 Task: Create a due date automation trigger when advanced on, on the monday of the week a card is due add dates starting today at 11:00 AM.
Action: Mouse moved to (1370, 105)
Screenshot: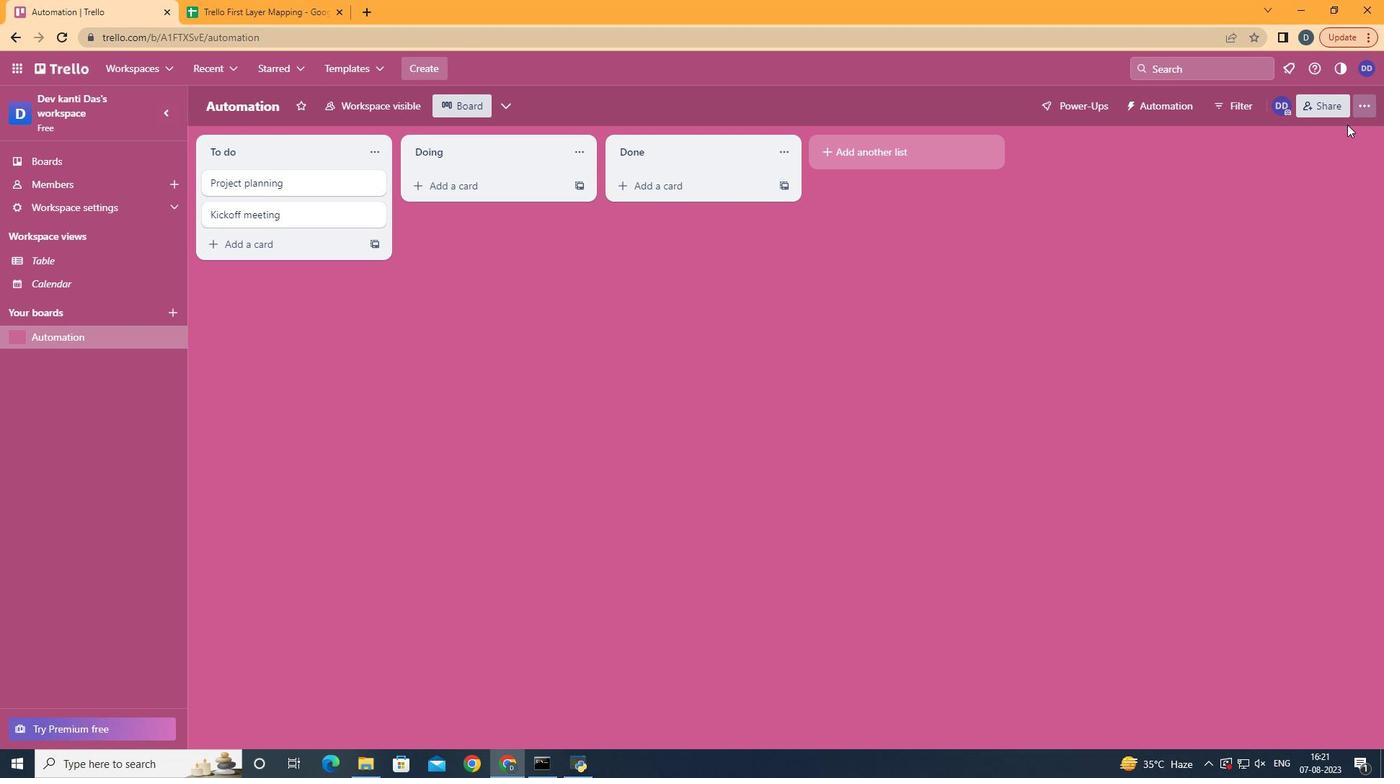 
Action: Mouse pressed left at (1370, 105)
Screenshot: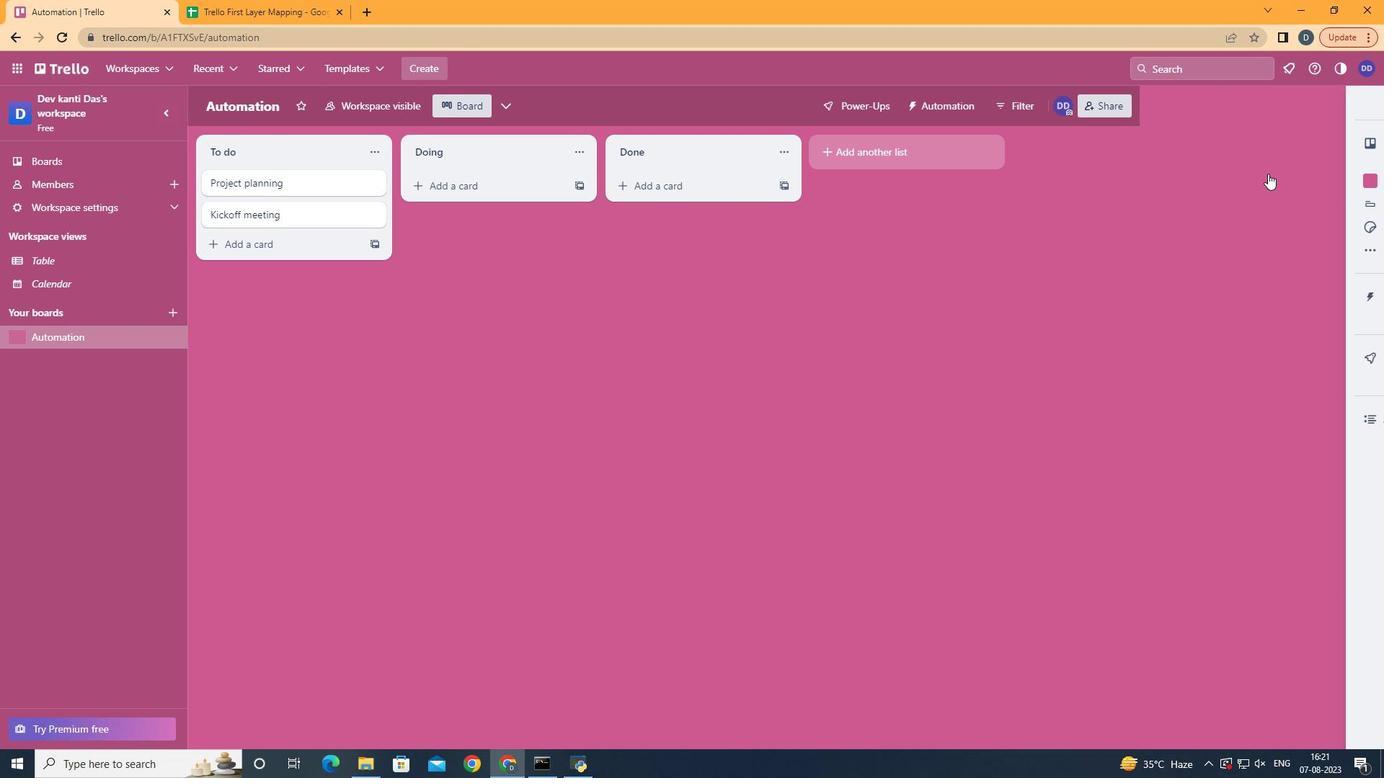 
Action: Mouse moved to (1228, 285)
Screenshot: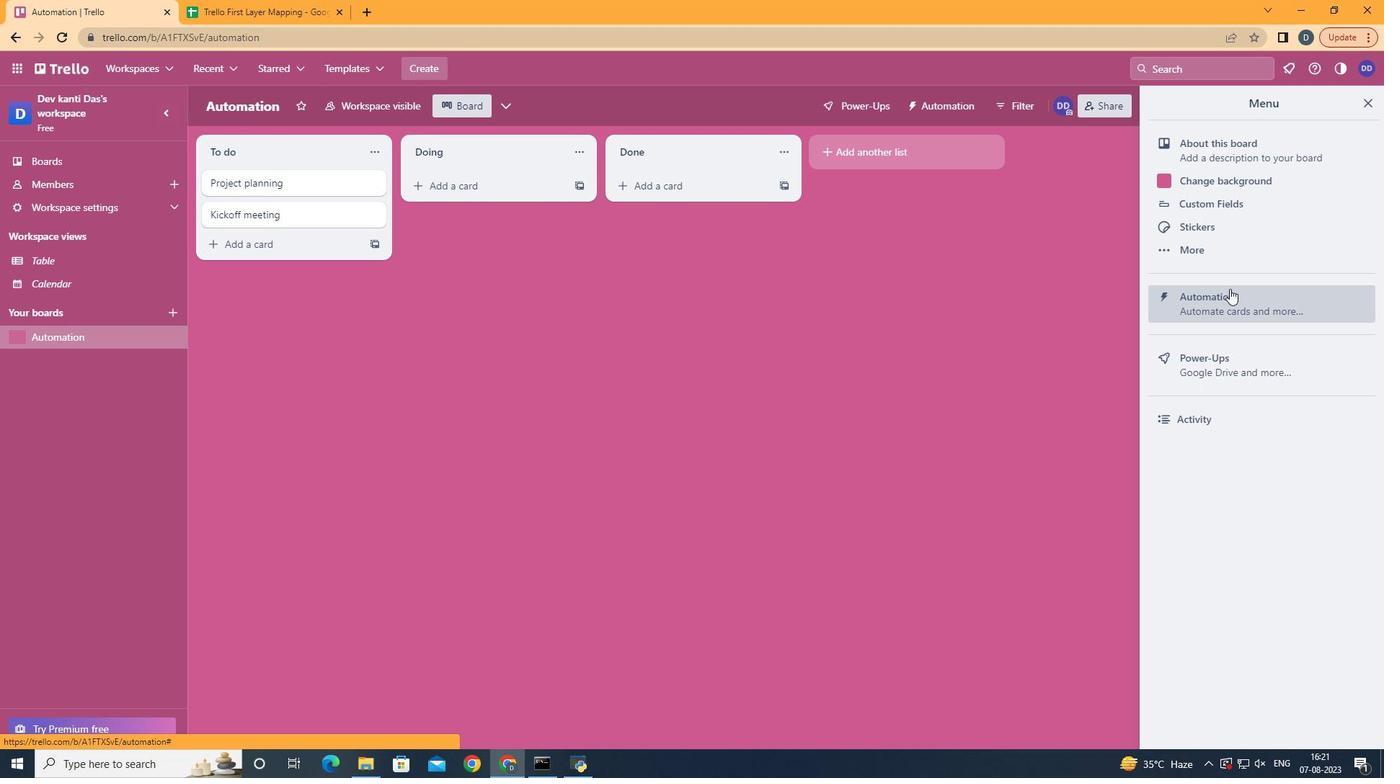 
Action: Mouse pressed left at (1228, 285)
Screenshot: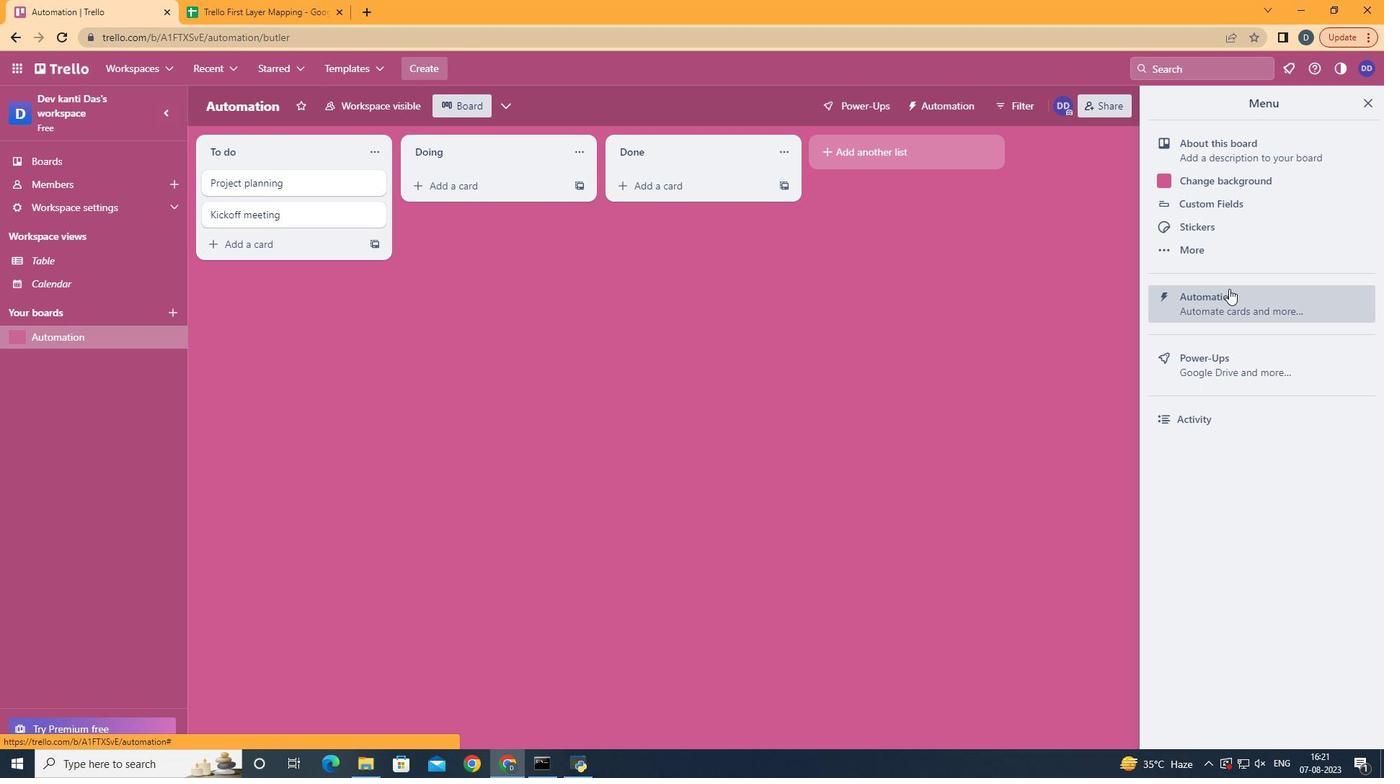 
Action: Mouse moved to (276, 283)
Screenshot: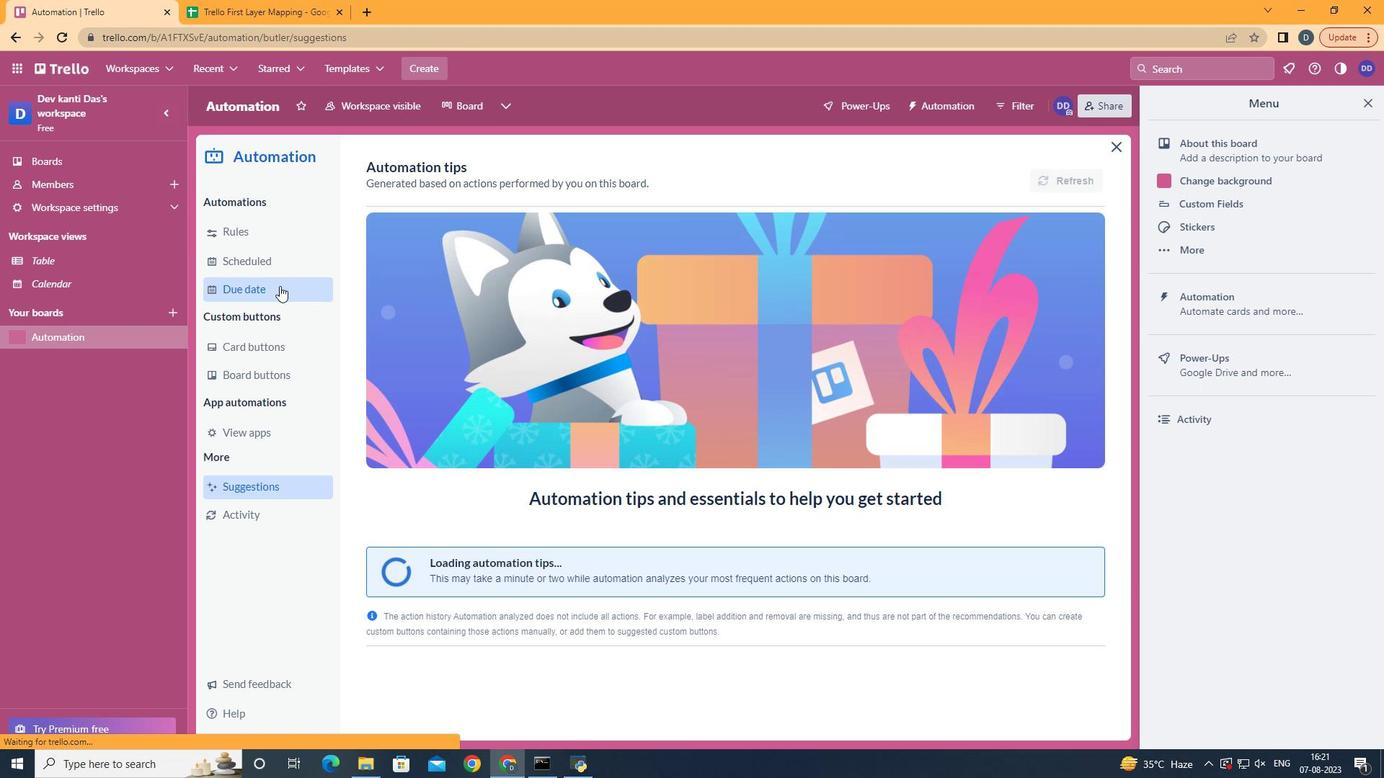 
Action: Mouse pressed left at (276, 283)
Screenshot: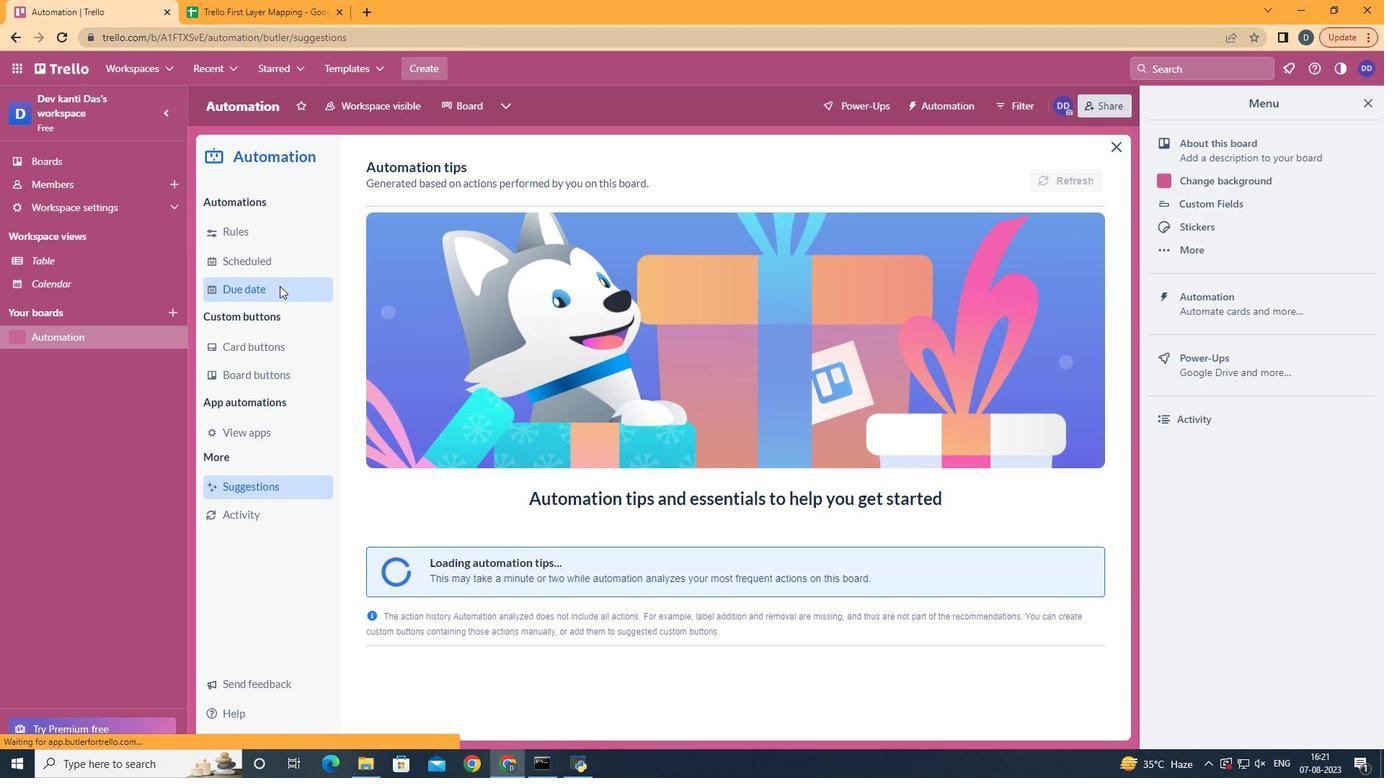 
Action: Mouse moved to (1007, 176)
Screenshot: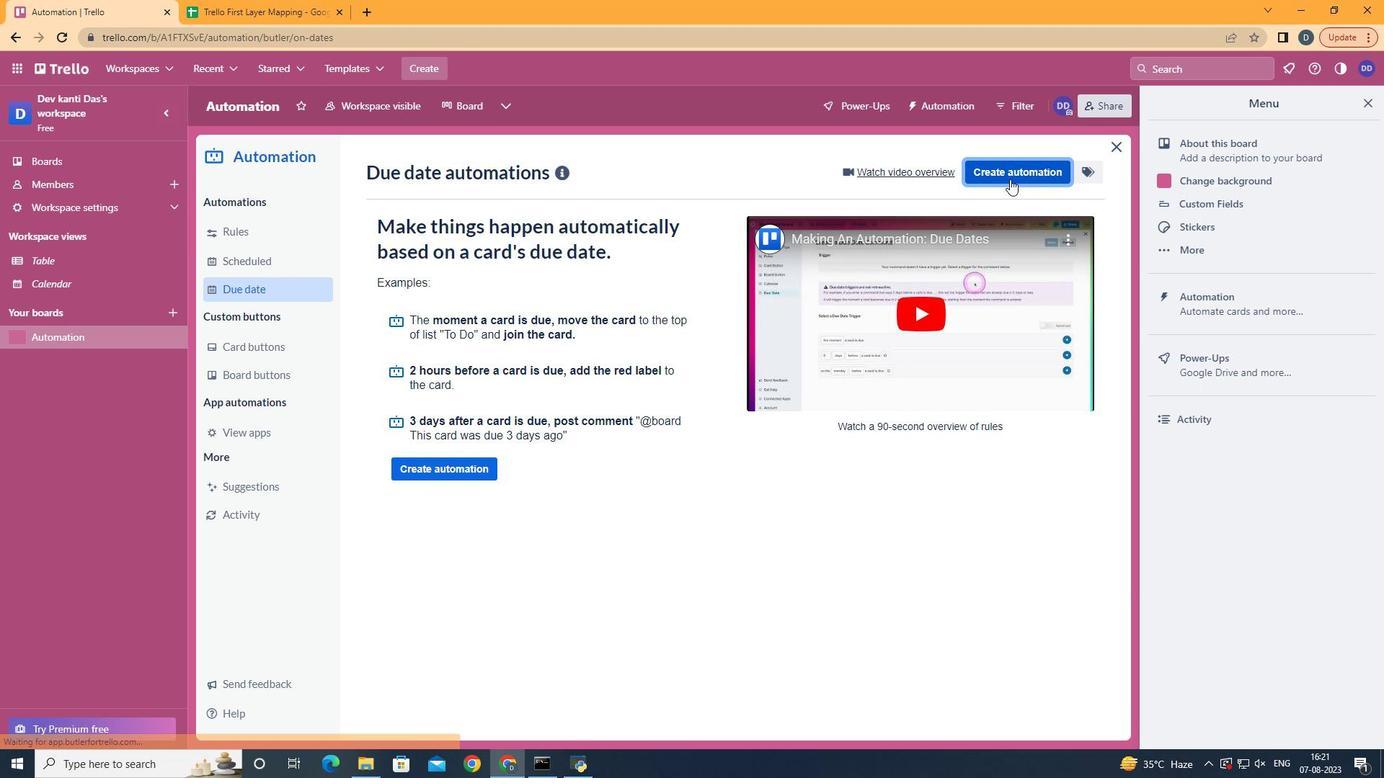 
Action: Mouse pressed left at (1007, 176)
Screenshot: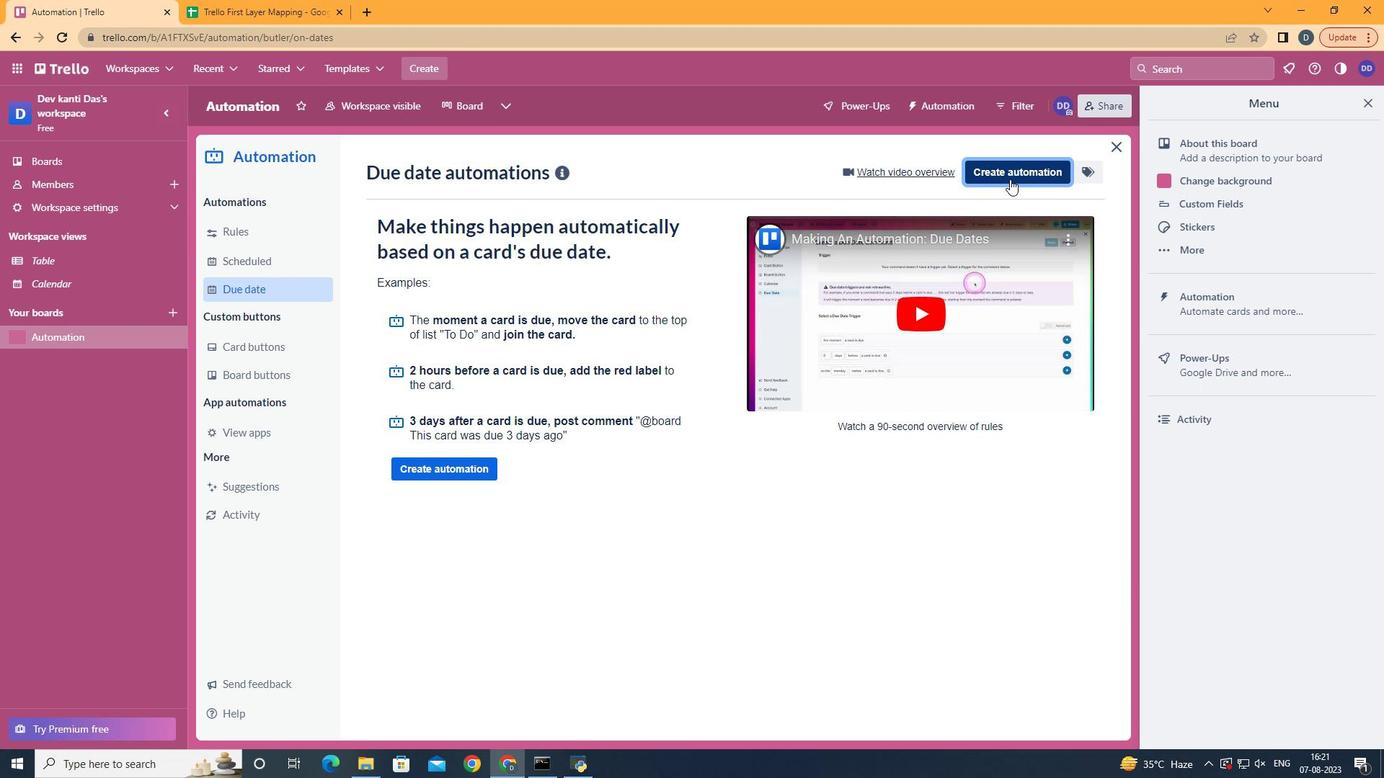 
Action: Mouse moved to (732, 314)
Screenshot: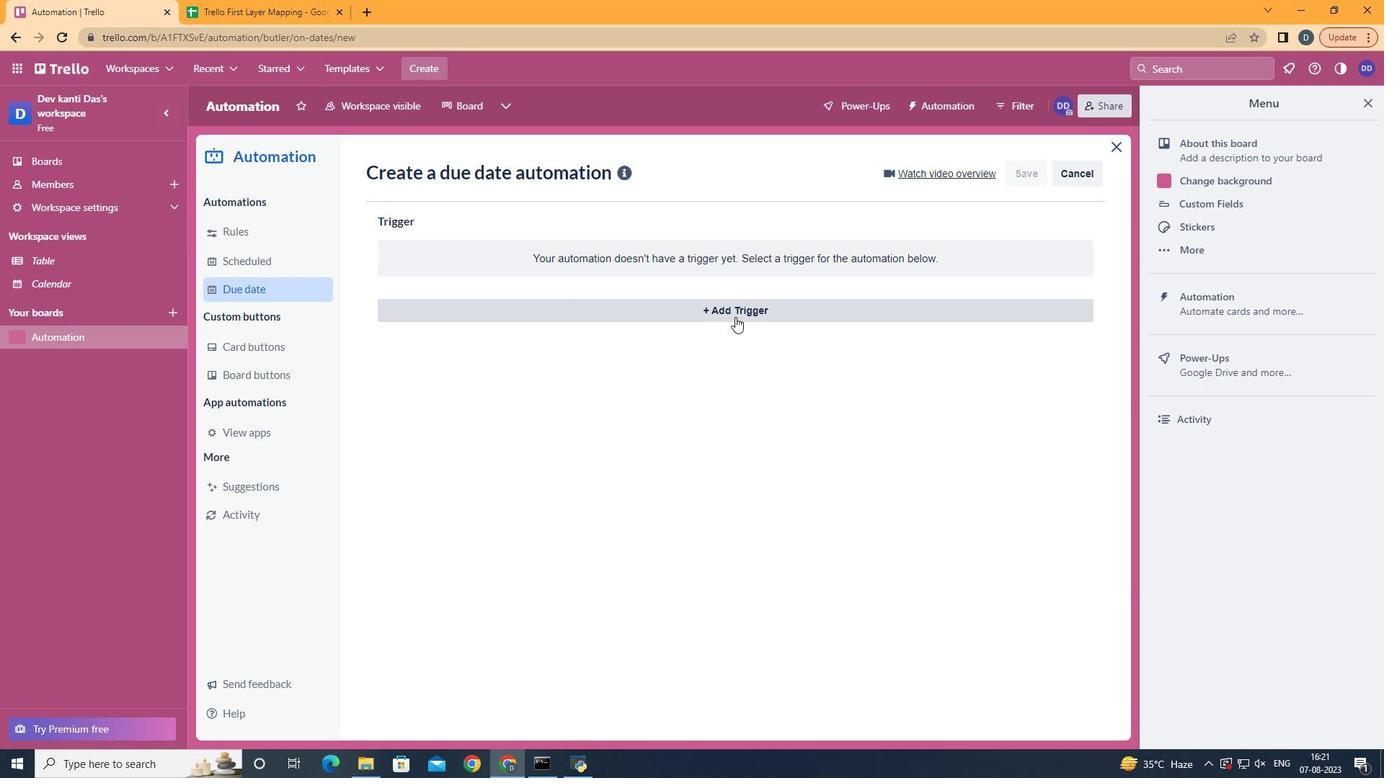 
Action: Mouse pressed left at (732, 314)
Screenshot: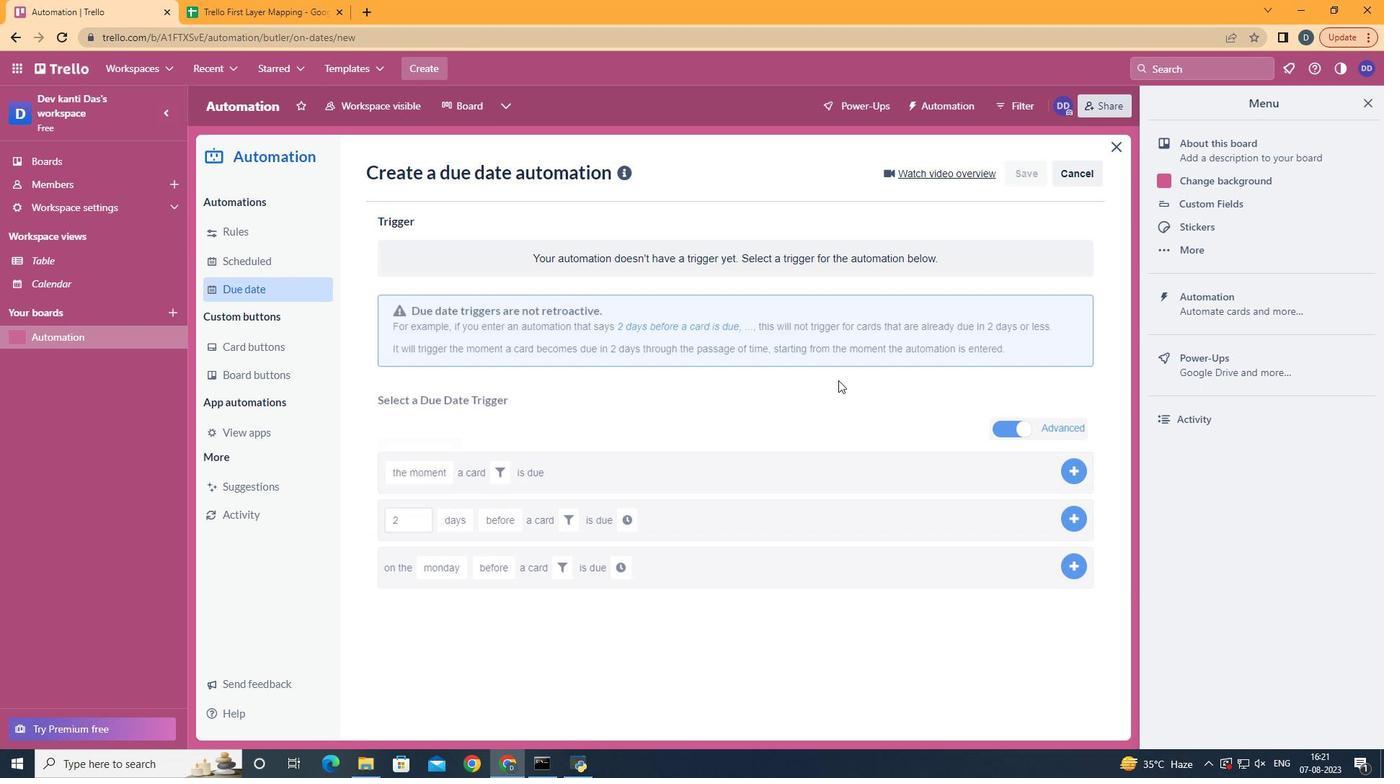 
Action: Mouse moved to (480, 373)
Screenshot: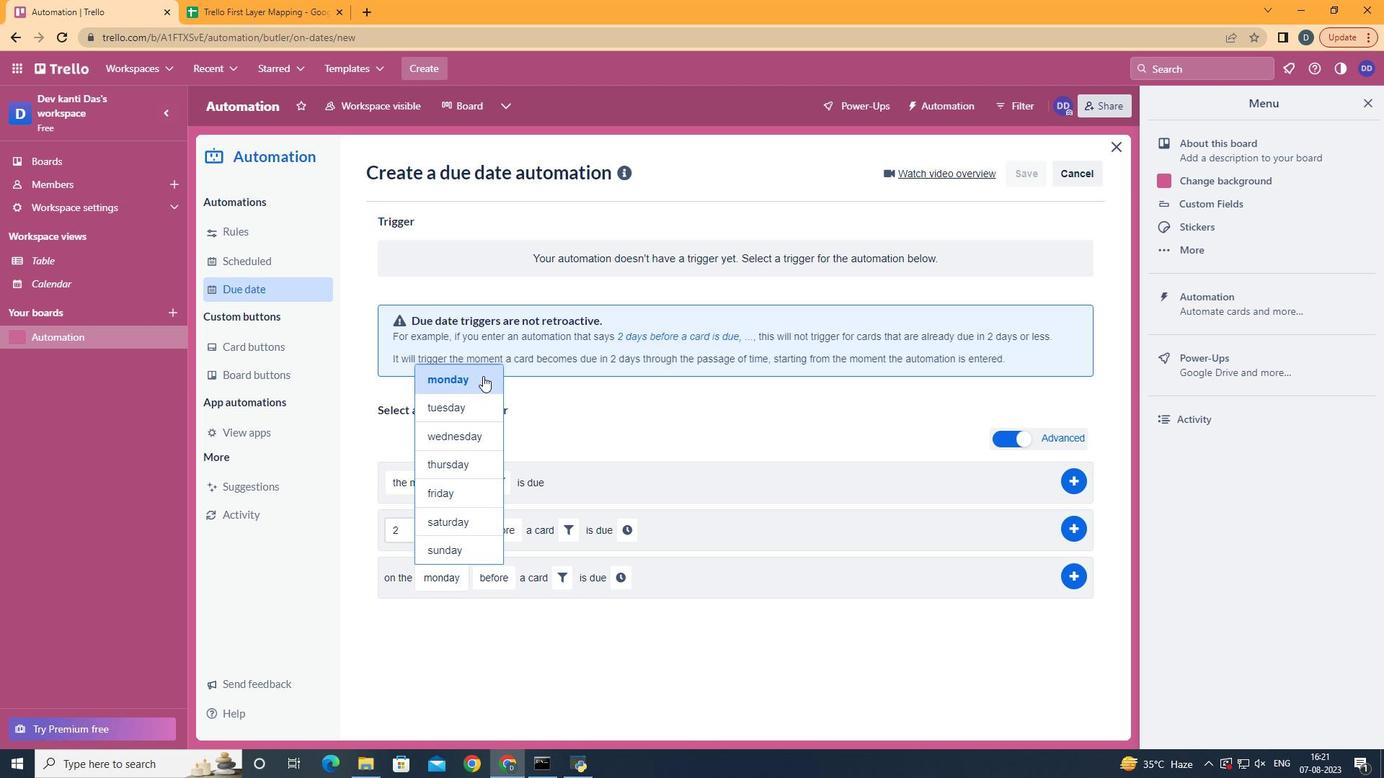 
Action: Mouse pressed left at (480, 373)
Screenshot: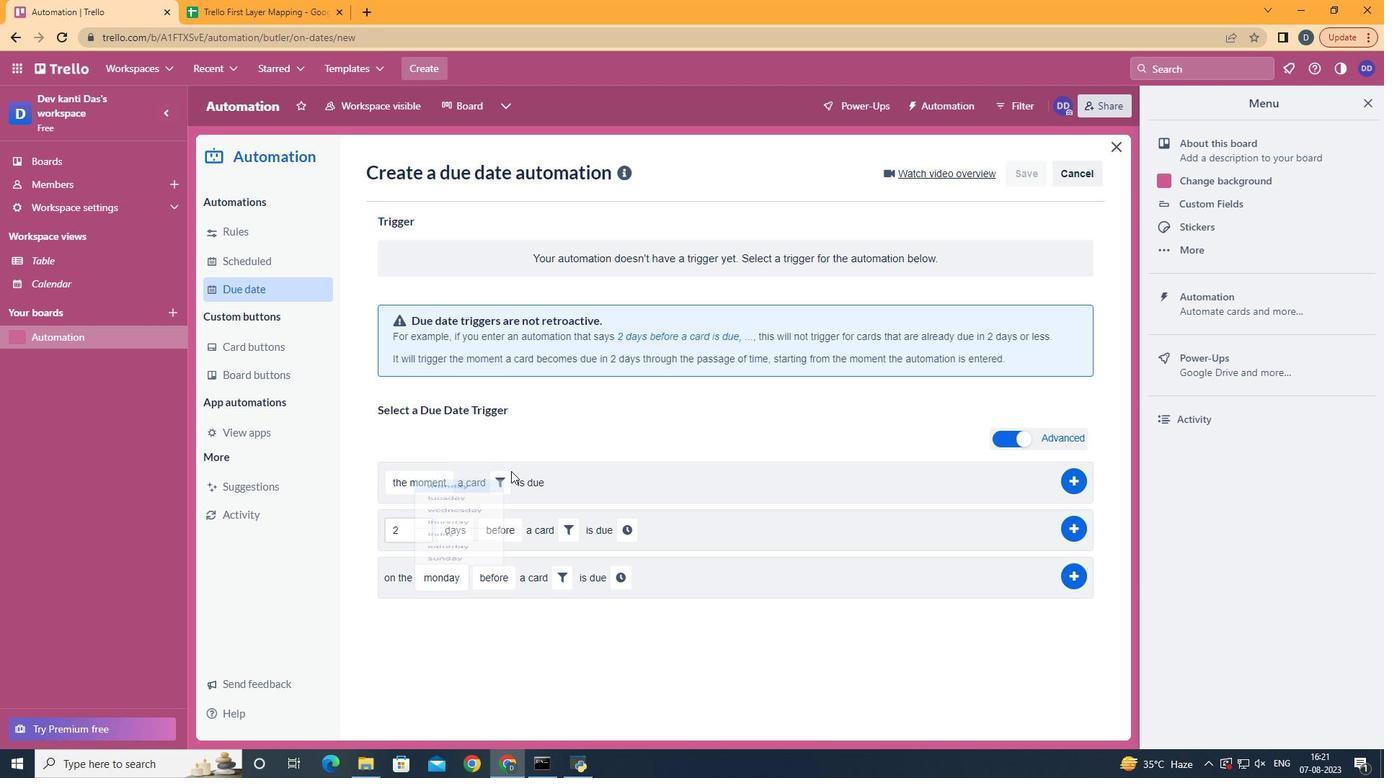 
Action: Mouse moved to (508, 656)
Screenshot: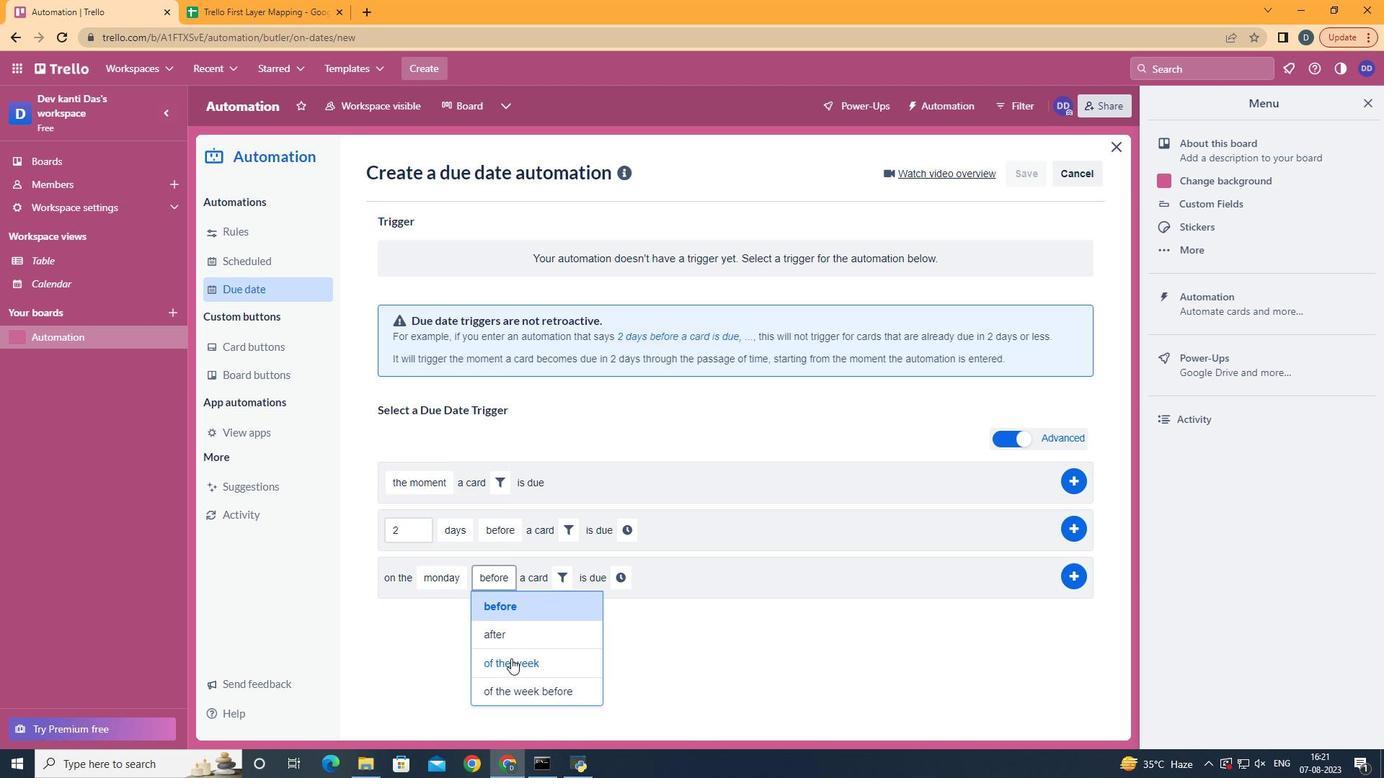 
Action: Mouse pressed left at (508, 656)
Screenshot: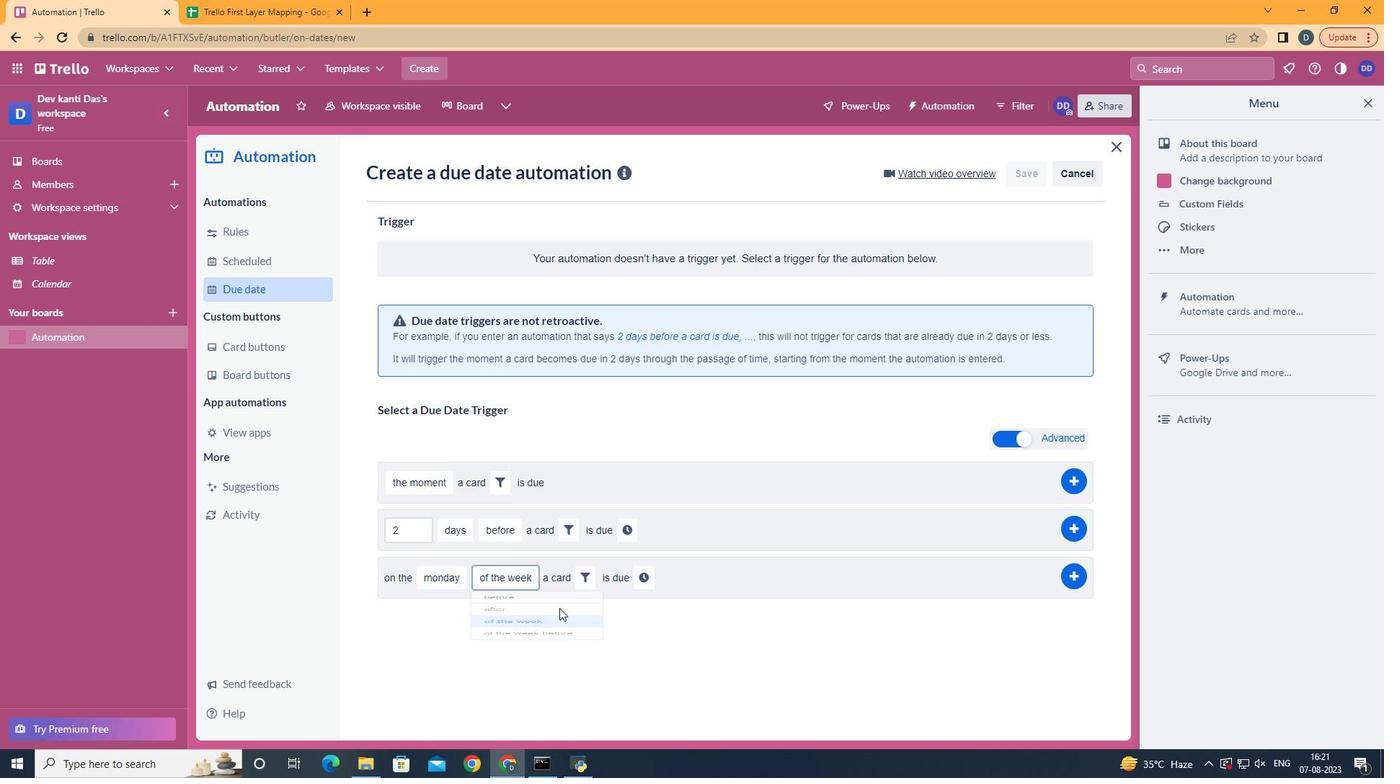 
Action: Mouse moved to (572, 573)
Screenshot: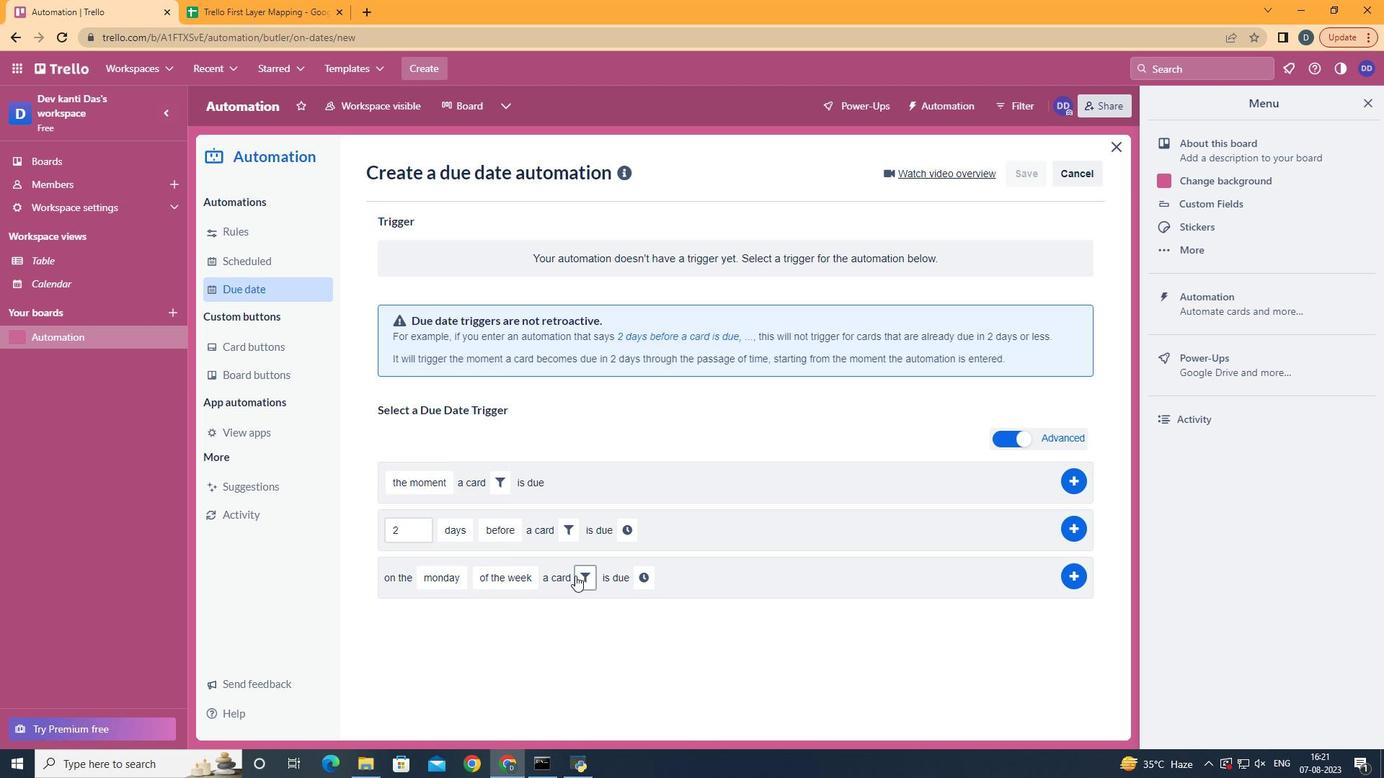 
Action: Mouse pressed left at (572, 573)
Screenshot: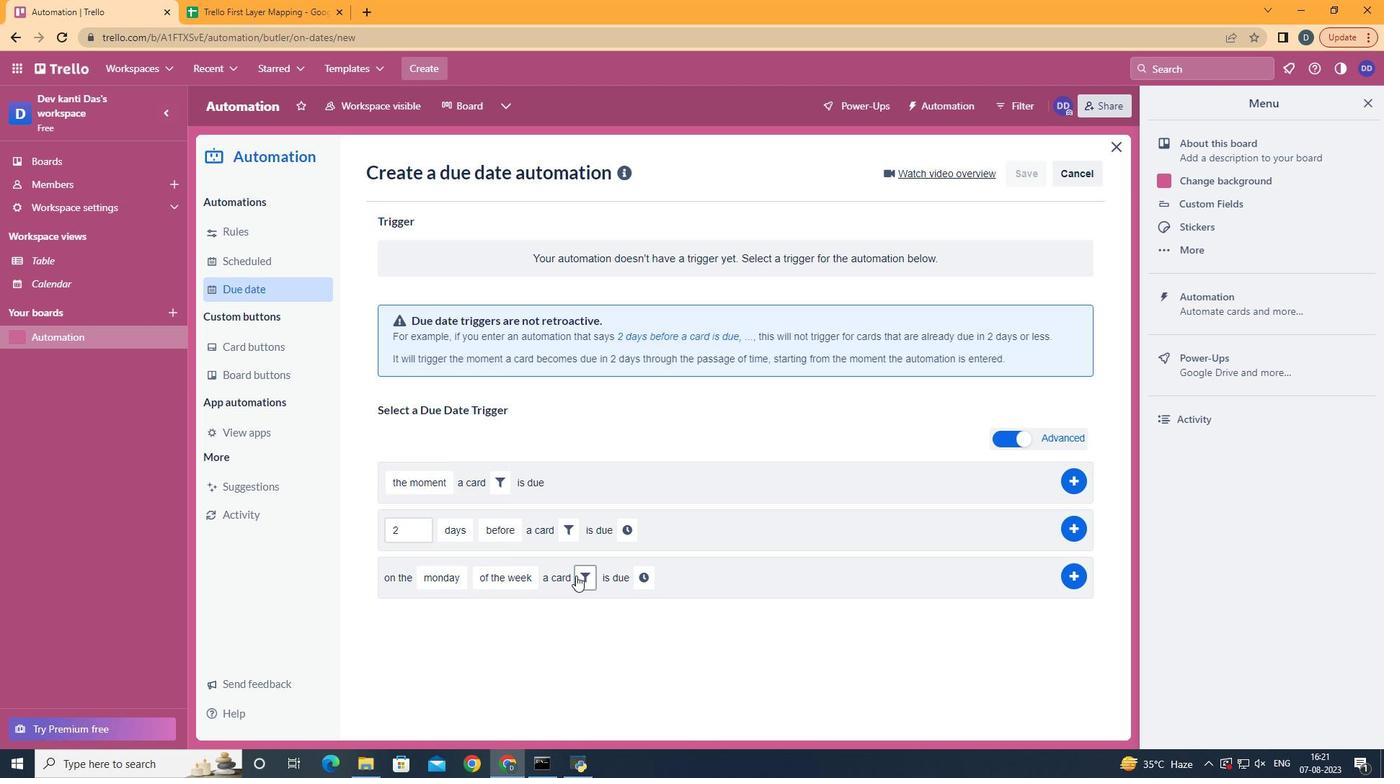 
Action: Mouse moved to (662, 622)
Screenshot: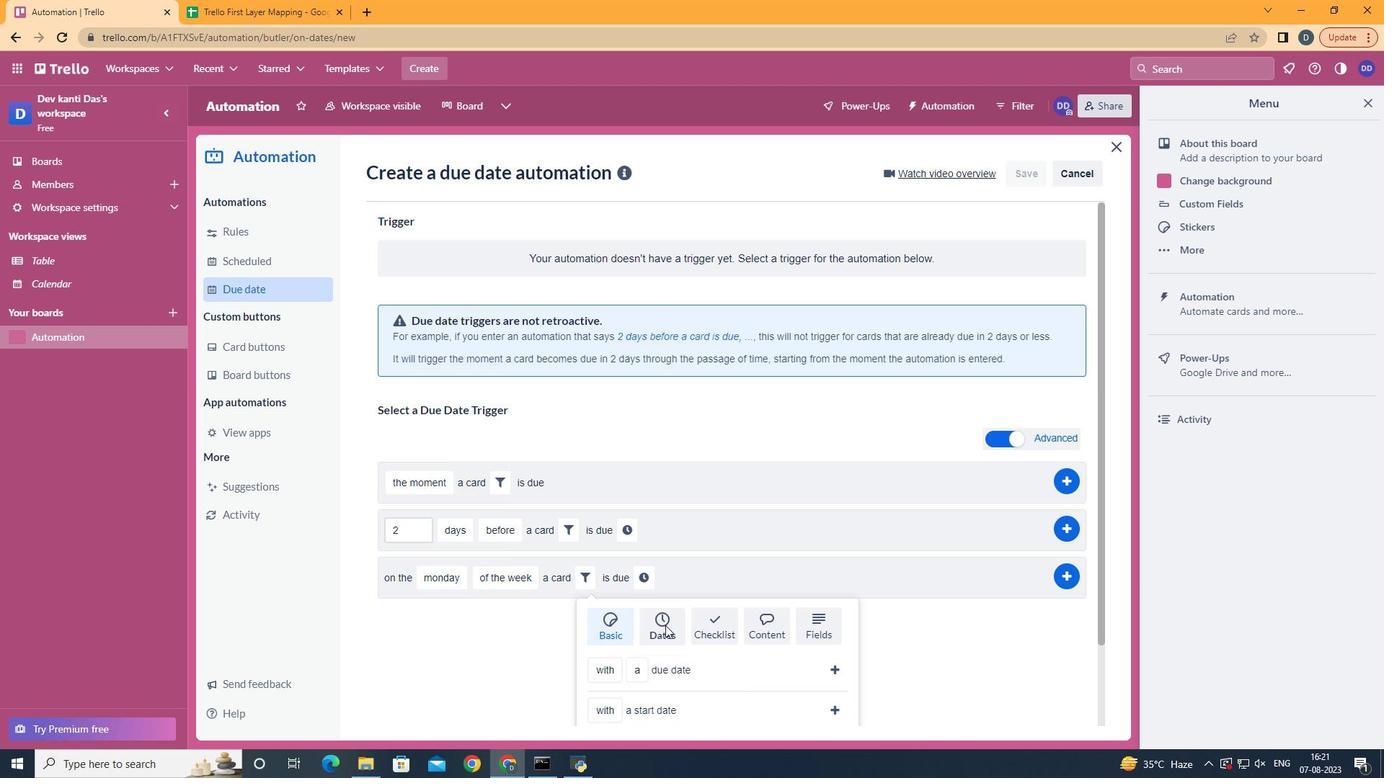 
Action: Mouse pressed left at (662, 622)
Screenshot: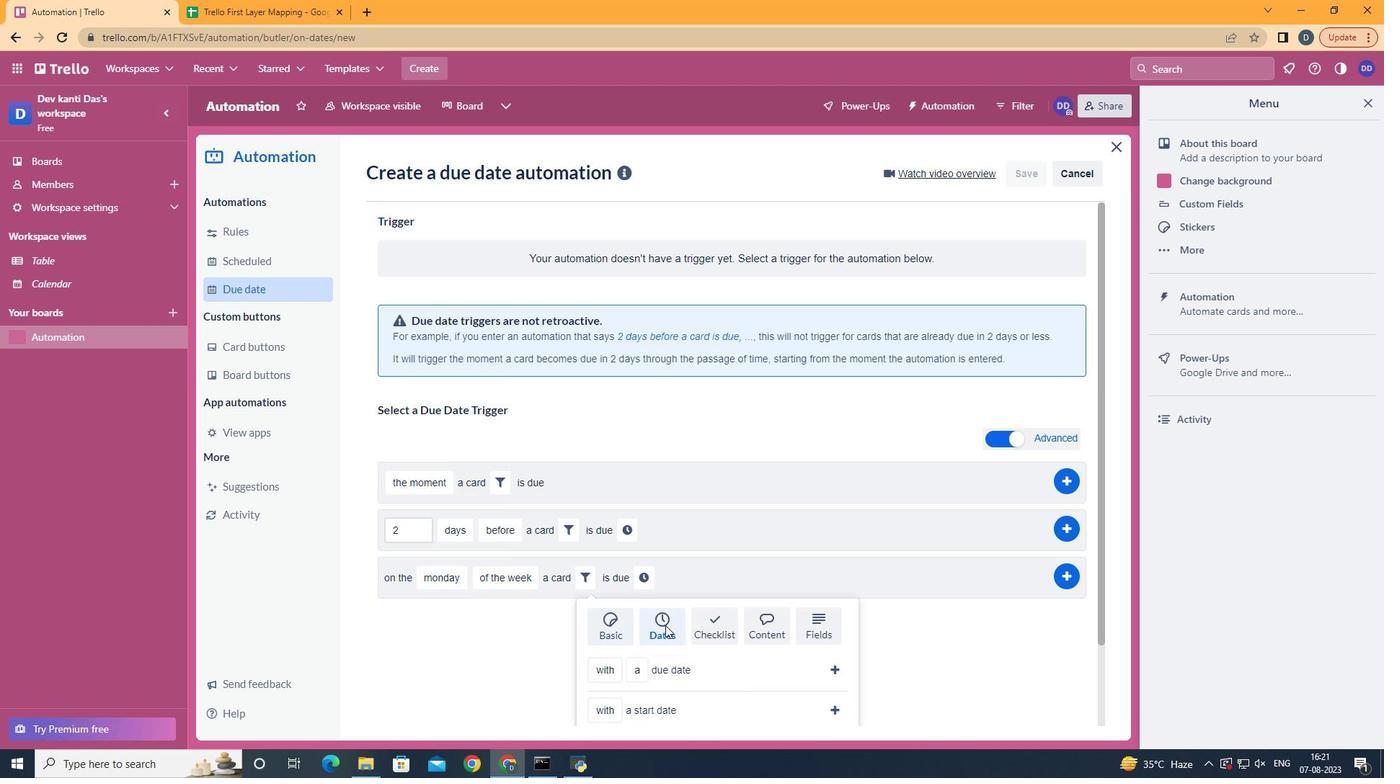 
Action: Mouse scrolled (662, 622) with delta (0, 0)
Screenshot: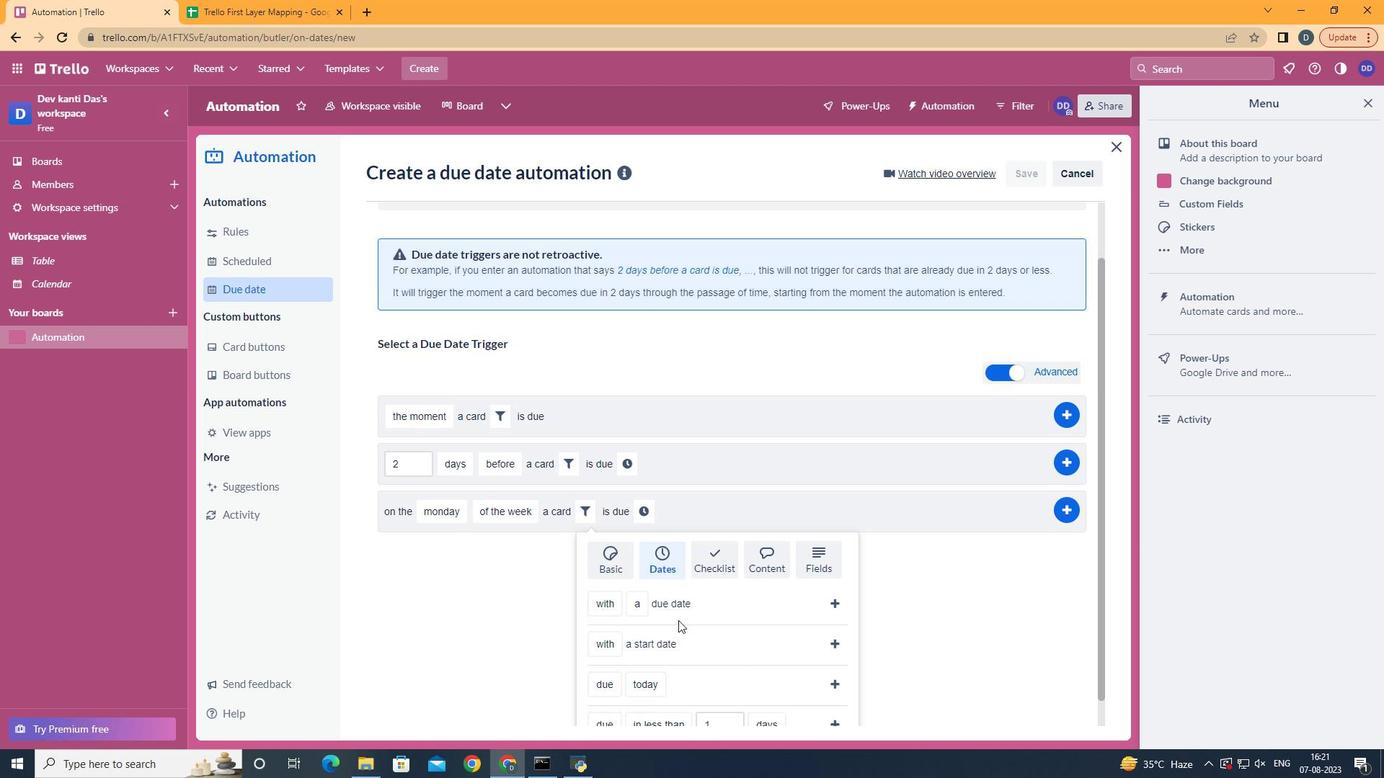 
Action: Mouse scrolled (662, 622) with delta (0, 0)
Screenshot: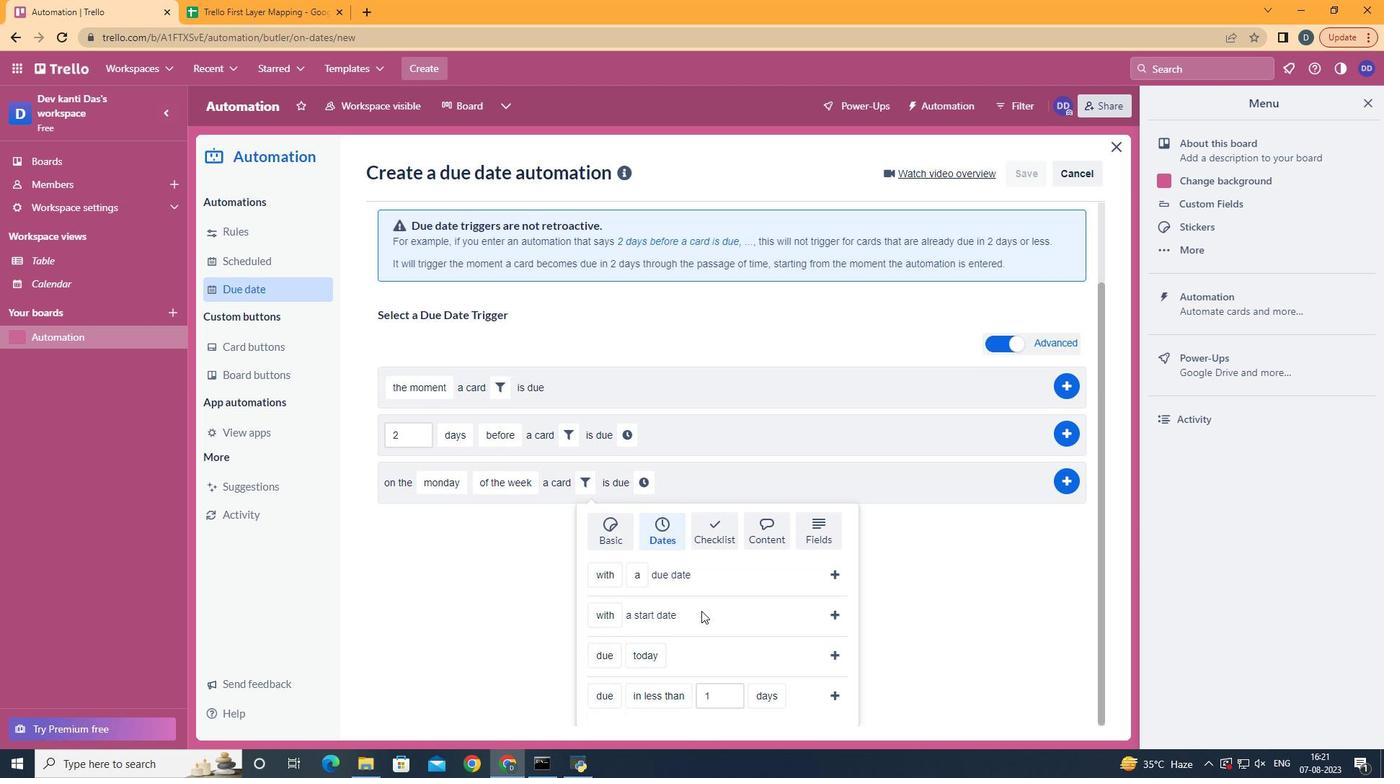 
Action: Mouse scrolled (662, 622) with delta (0, 0)
Screenshot: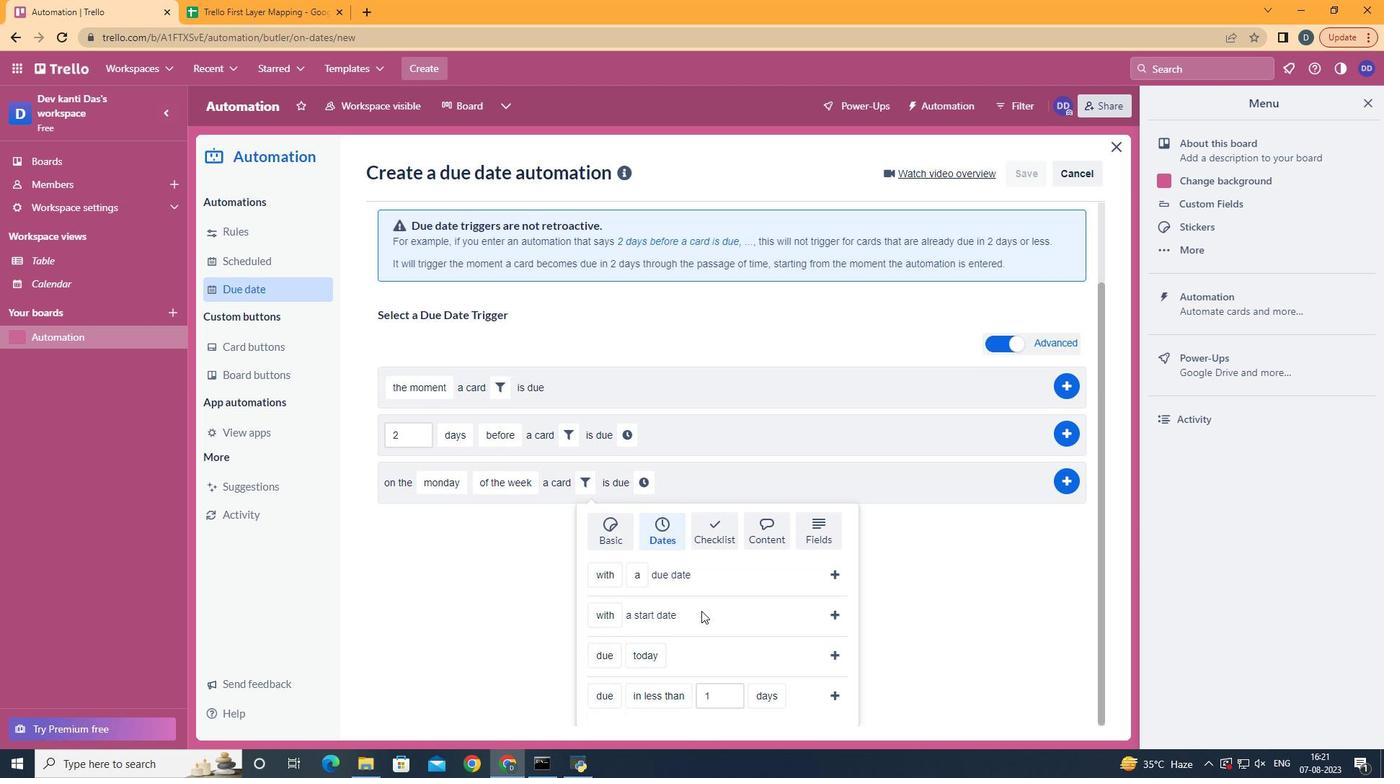
Action: Mouse scrolled (662, 622) with delta (0, 0)
Screenshot: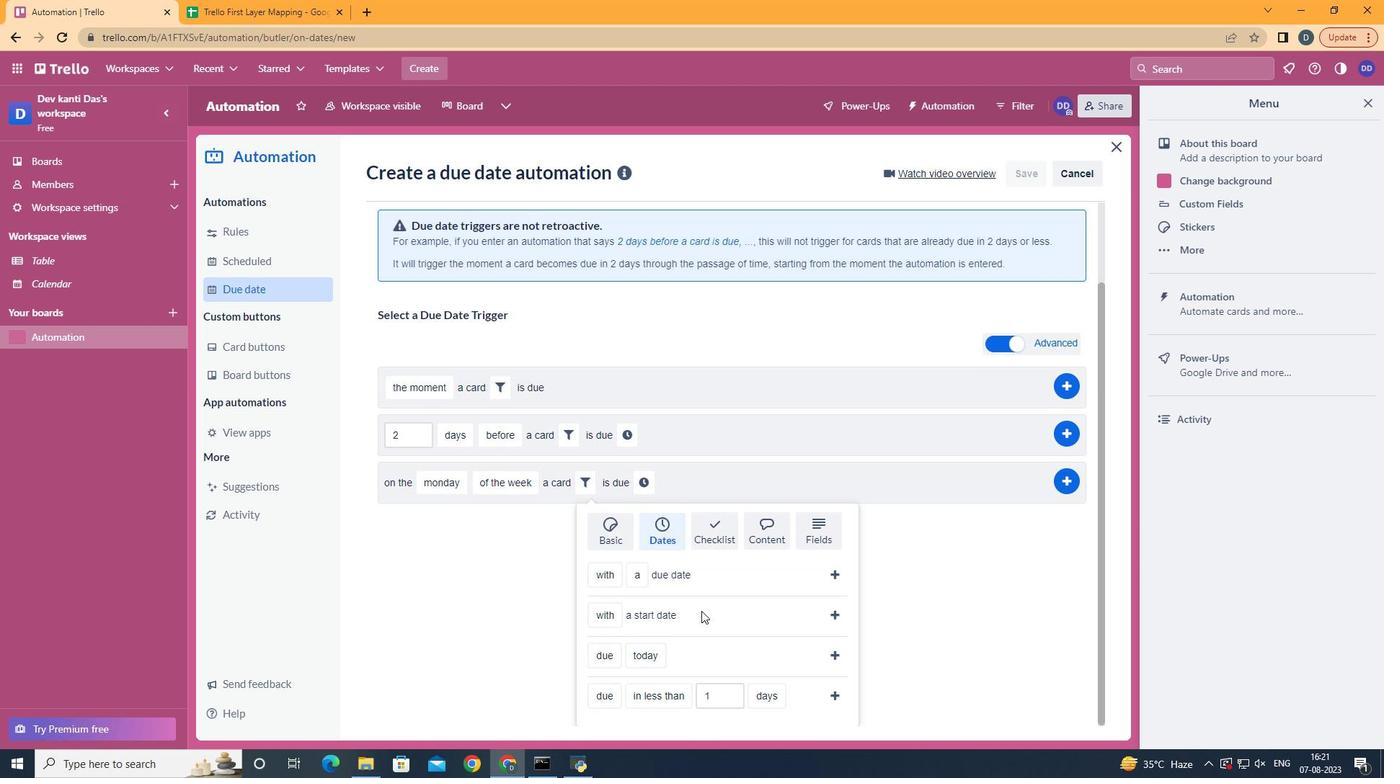 
Action: Mouse moved to (623, 592)
Screenshot: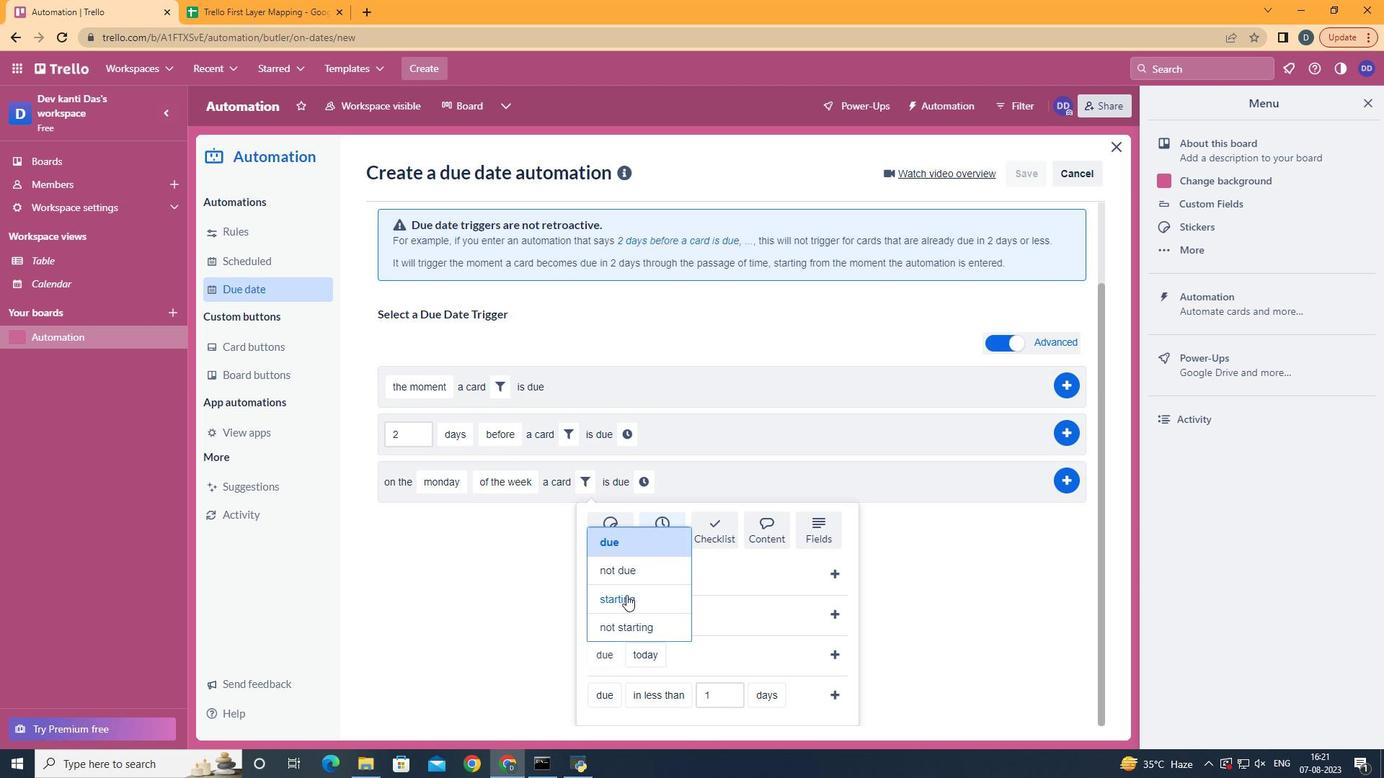 
Action: Mouse pressed left at (623, 592)
Screenshot: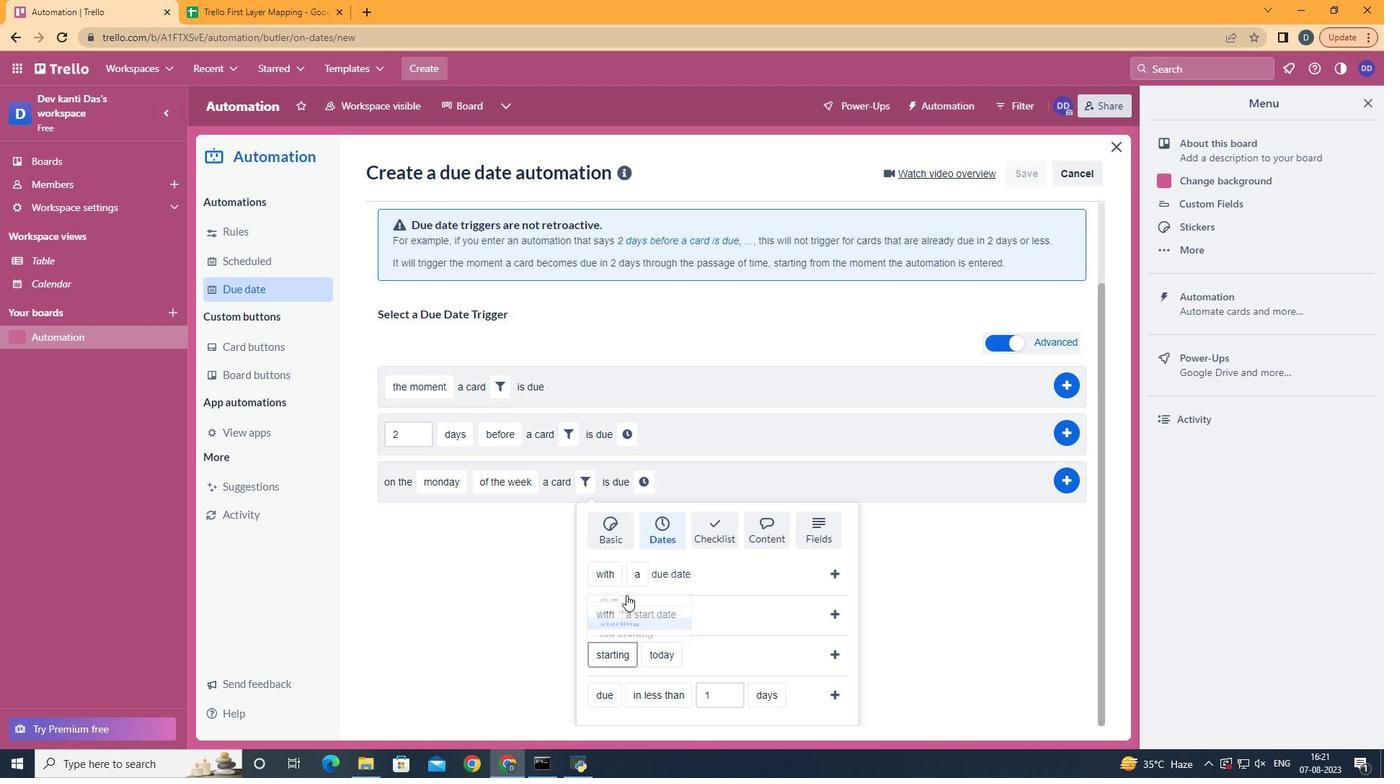 
Action: Mouse moved to (684, 479)
Screenshot: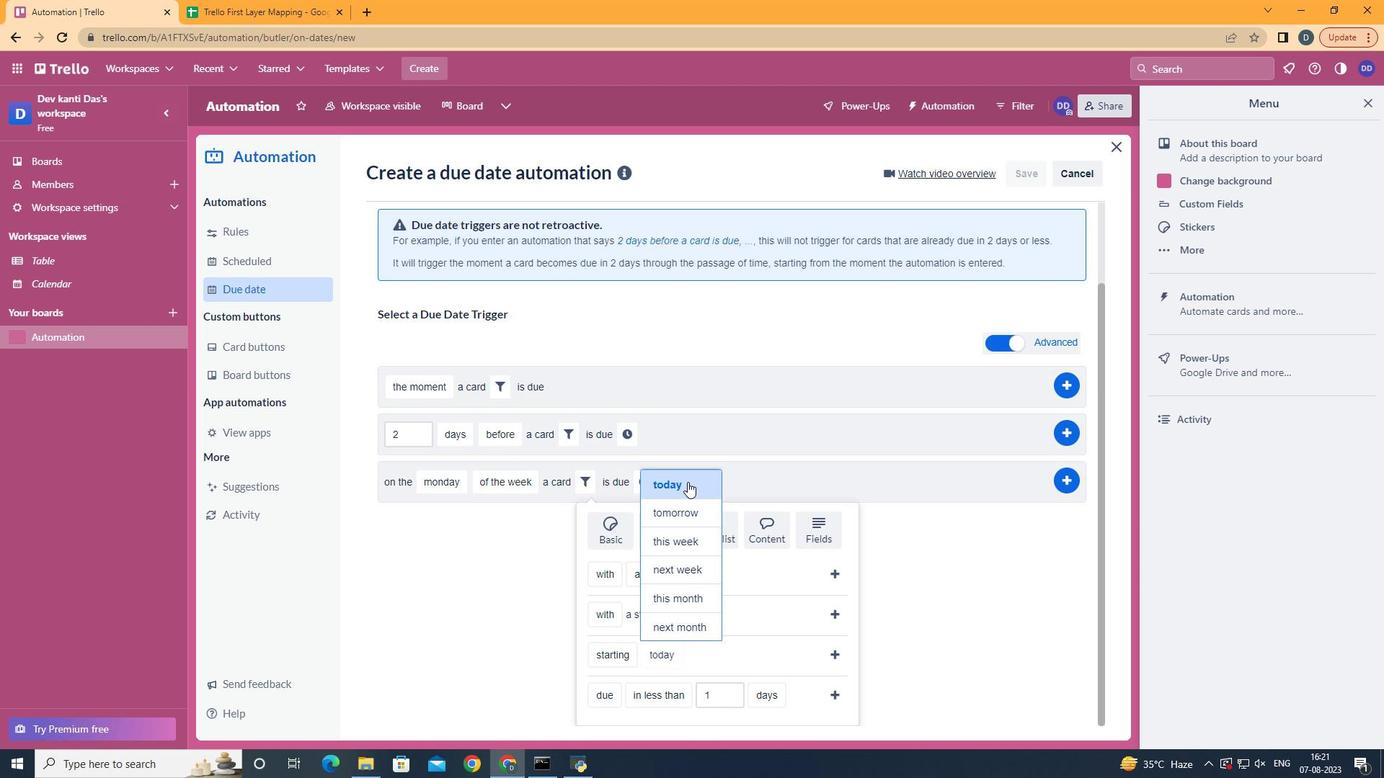 
Action: Mouse pressed left at (684, 479)
Screenshot: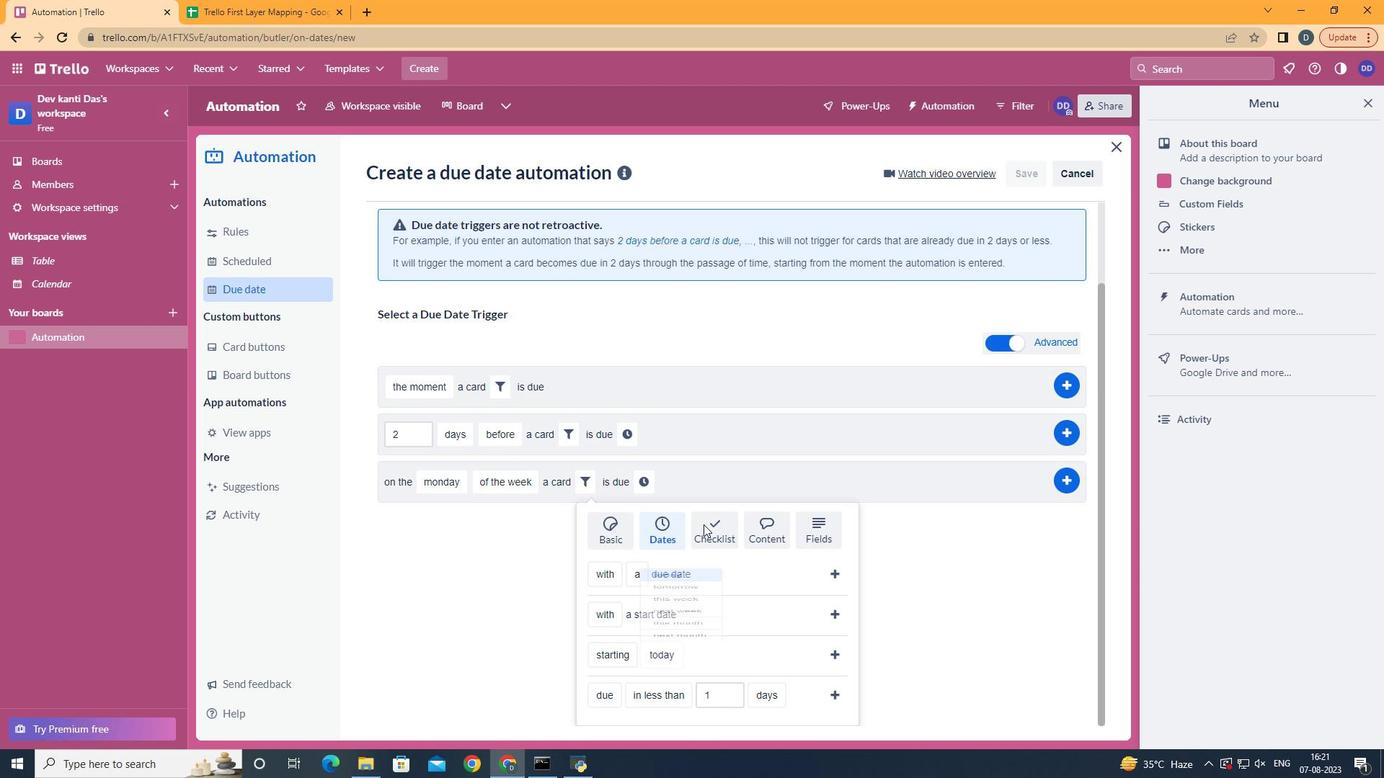 
Action: Mouse moved to (829, 652)
Screenshot: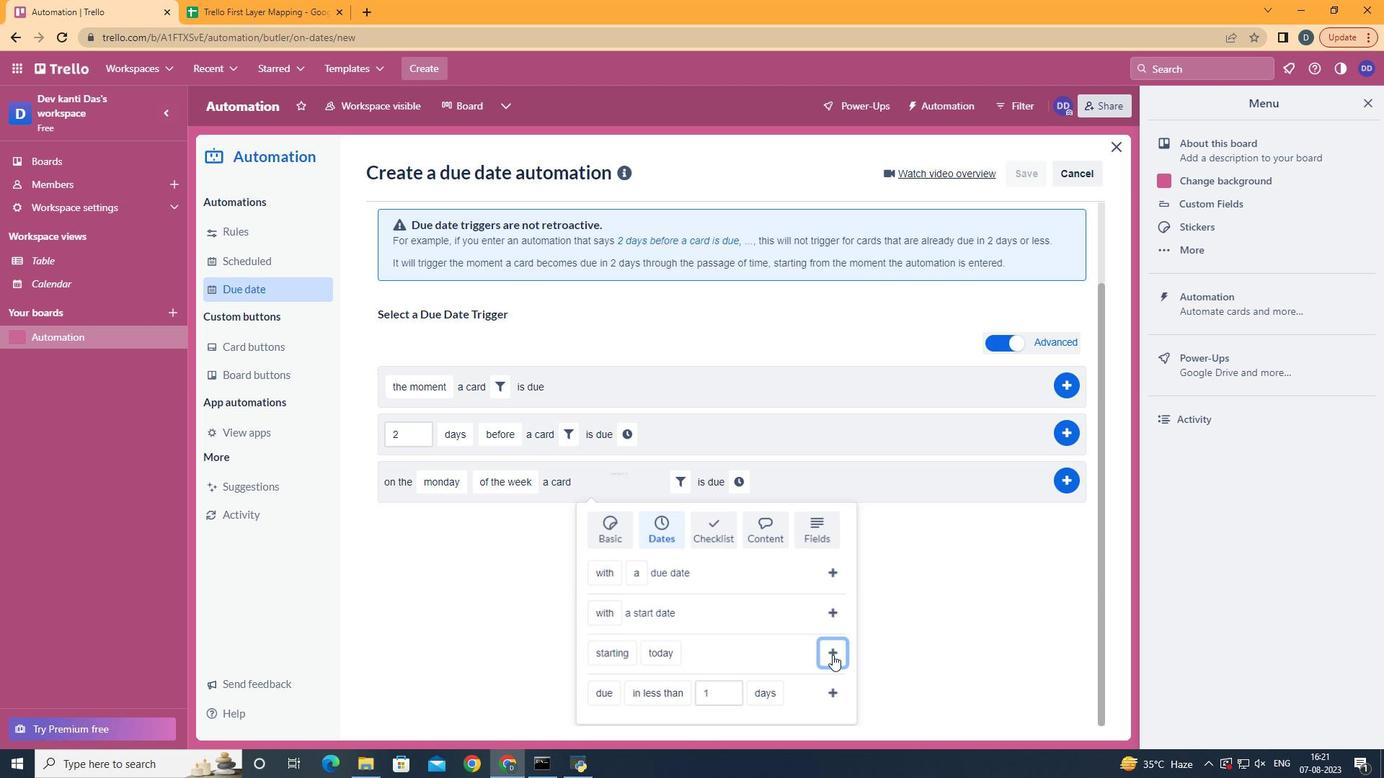 
Action: Mouse pressed left at (829, 652)
Screenshot: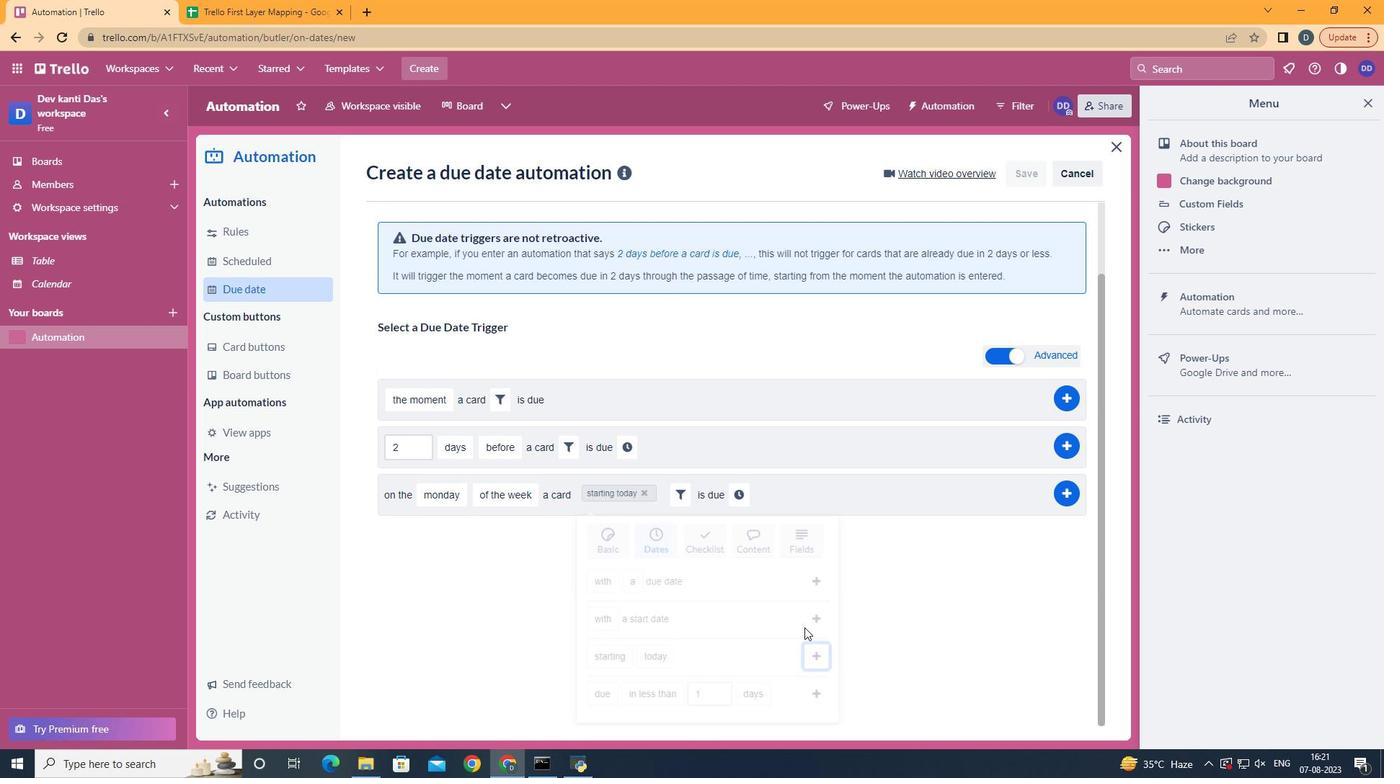 
Action: Mouse moved to (744, 578)
Screenshot: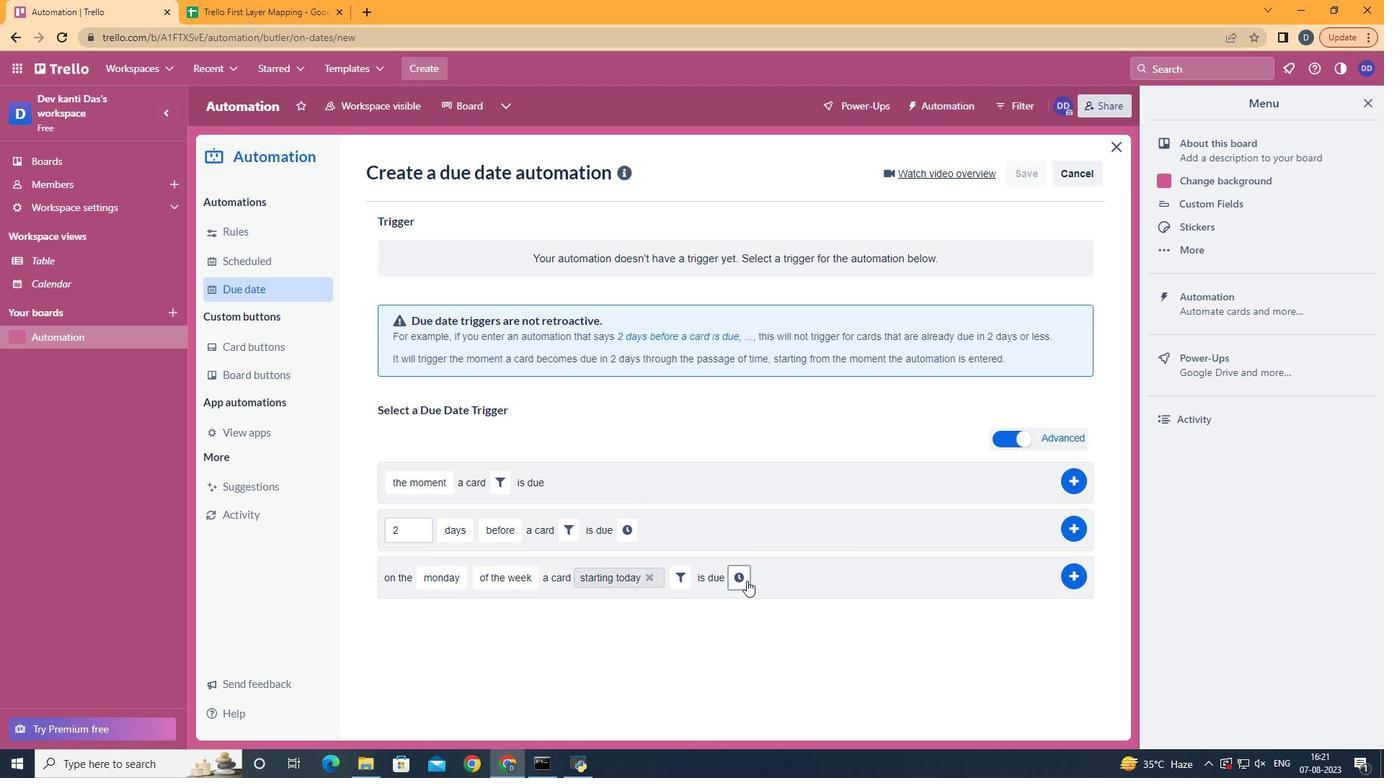 
Action: Mouse pressed left at (744, 578)
Screenshot: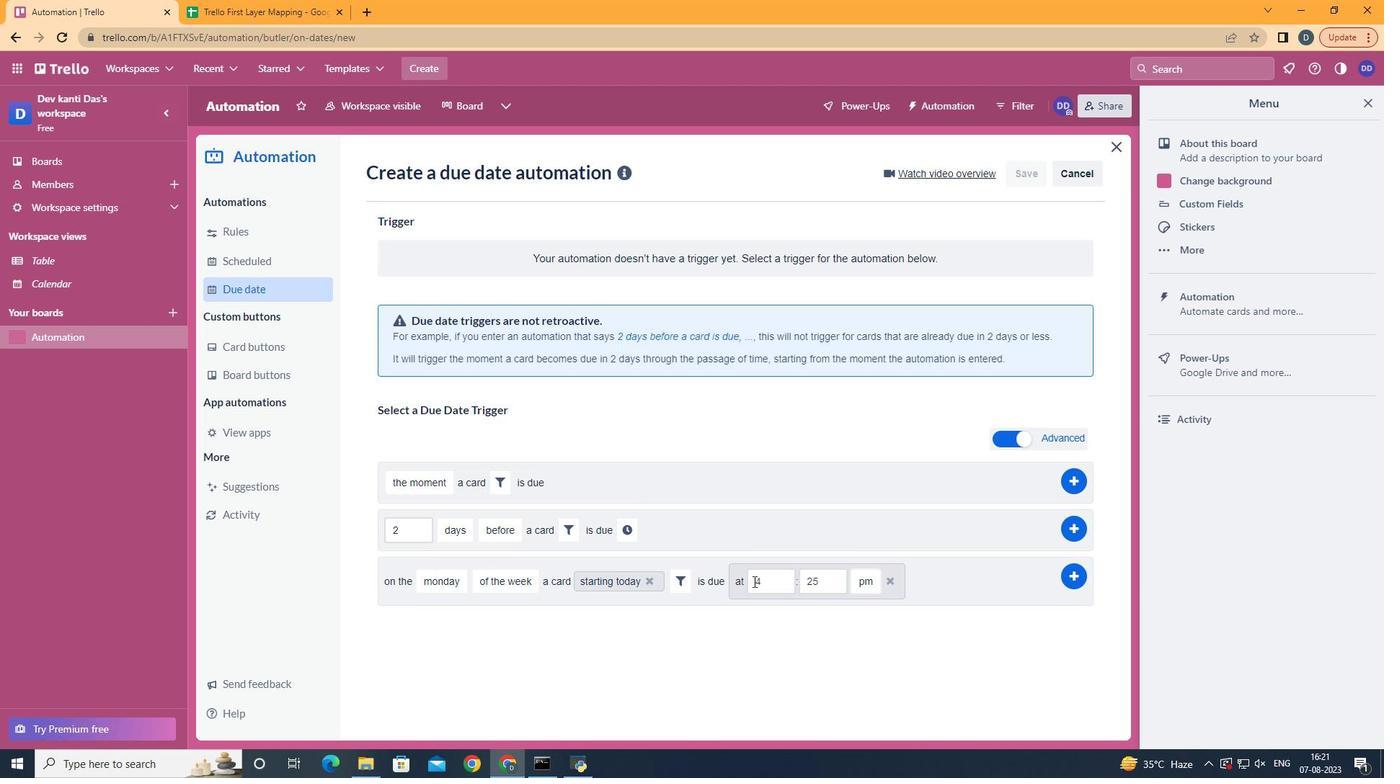 
Action: Mouse moved to (769, 581)
Screenshot: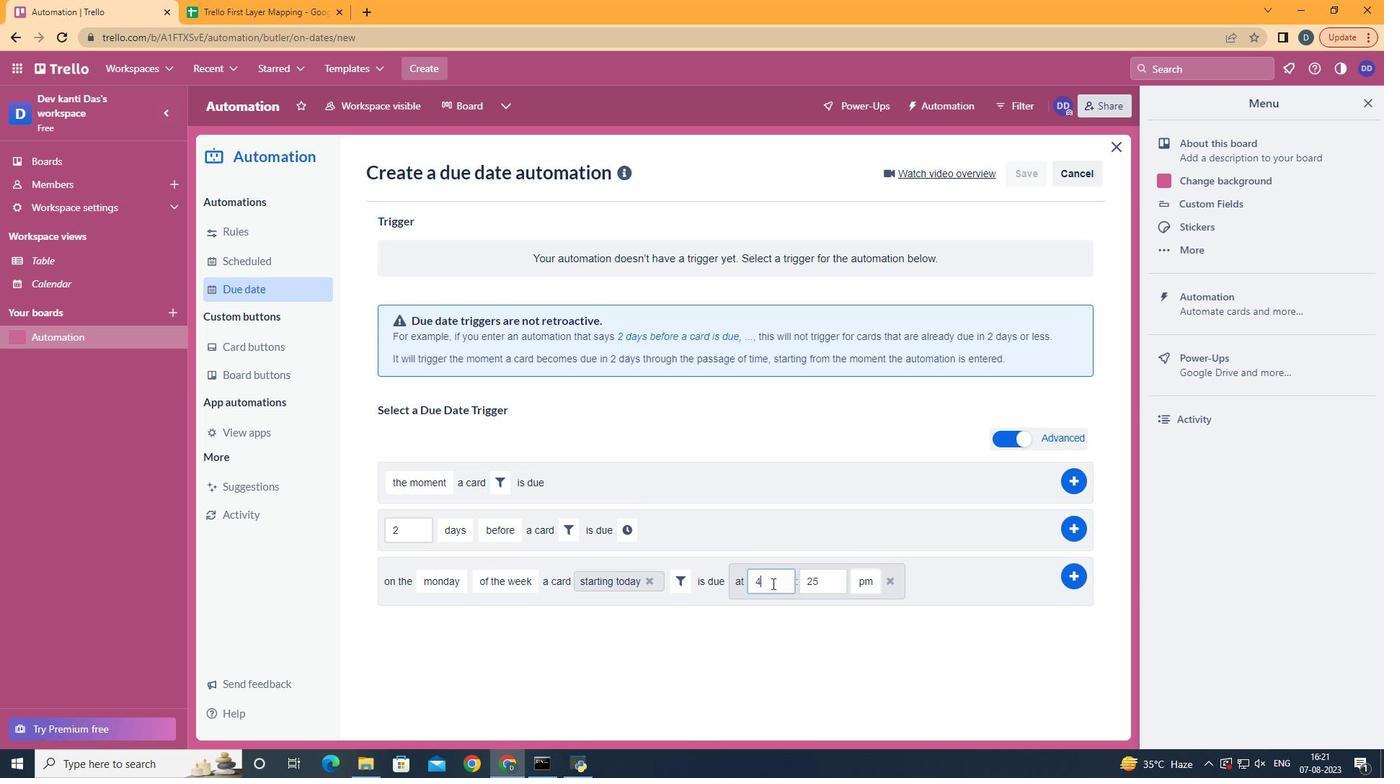 
Action: Mouse pressed left at (769, 581)
Screenshot: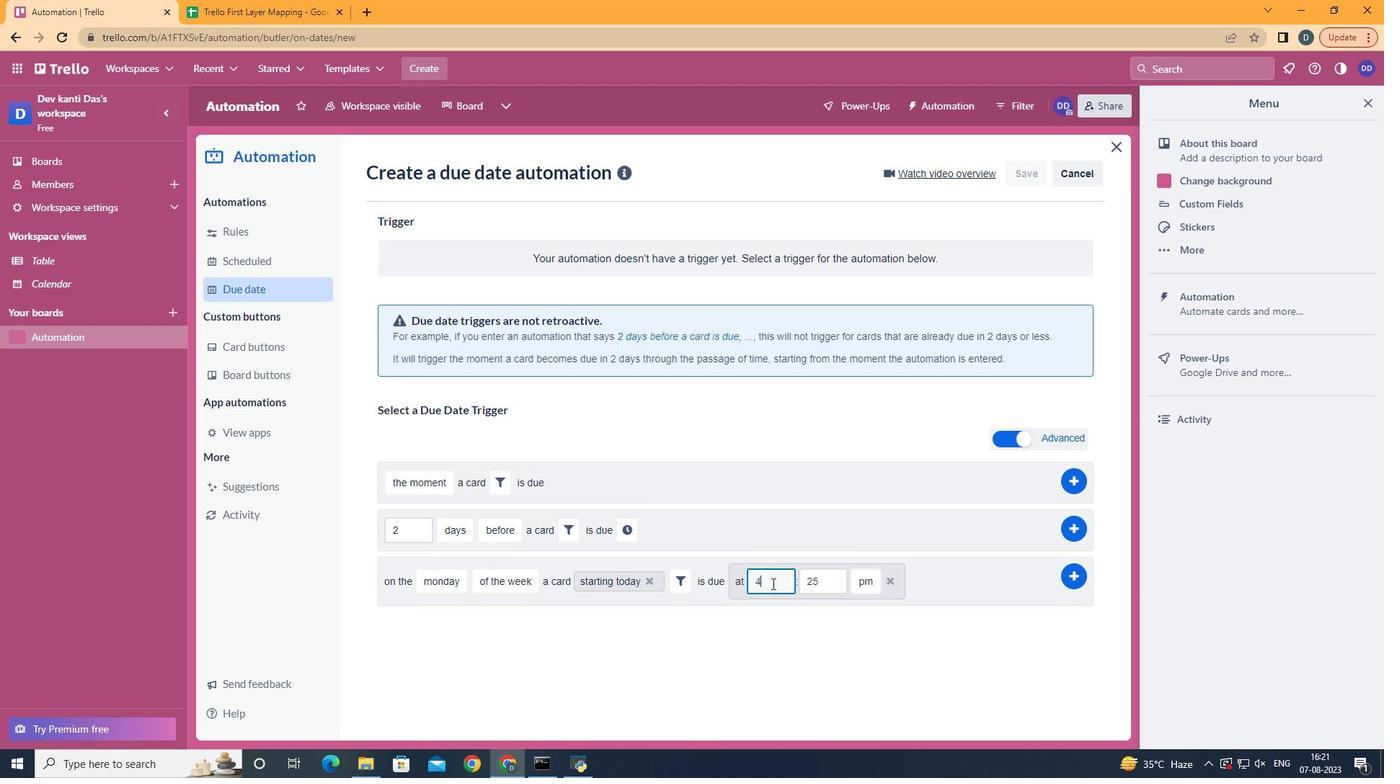 
Action: Key pressed 1<Key.backspace><Key.backspace>11
Screenshot: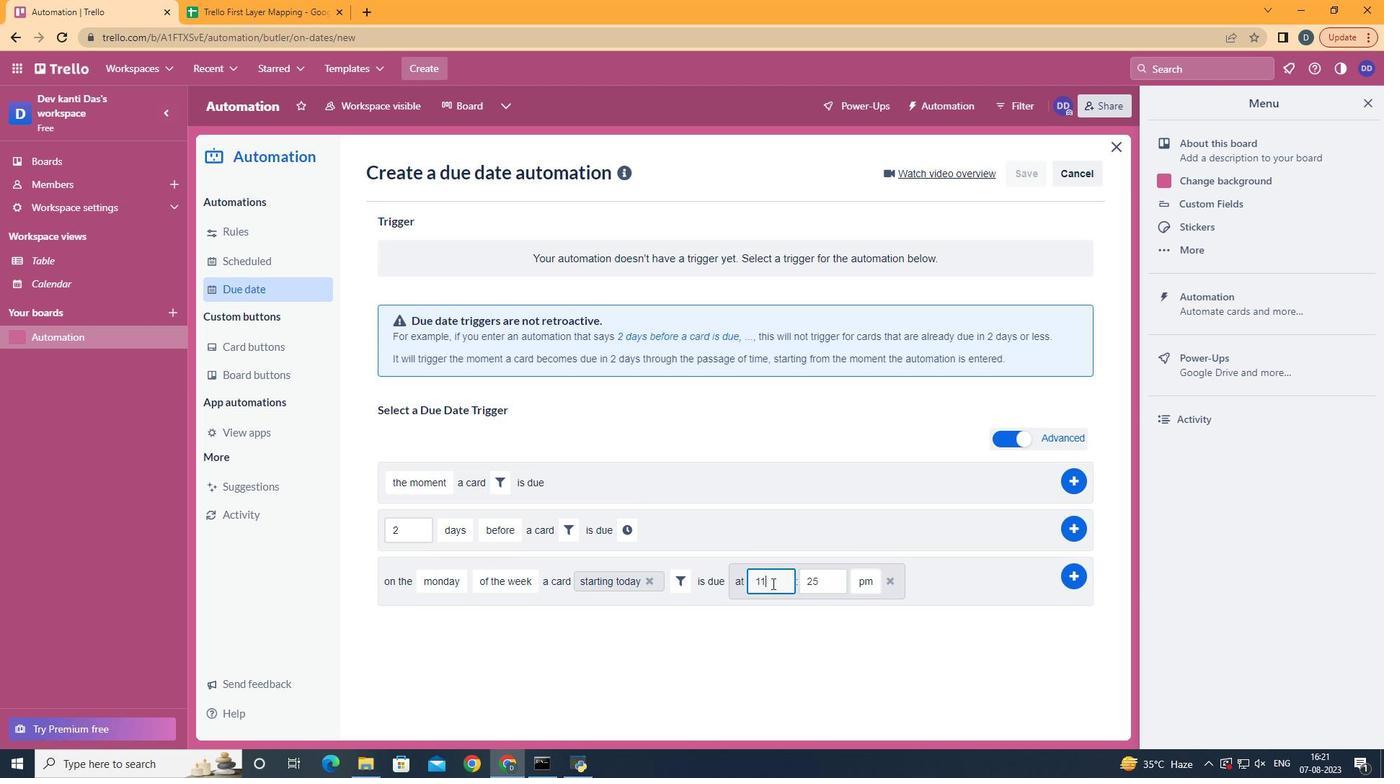 
Action: Mouse moved to (842, 576)
Screenshot: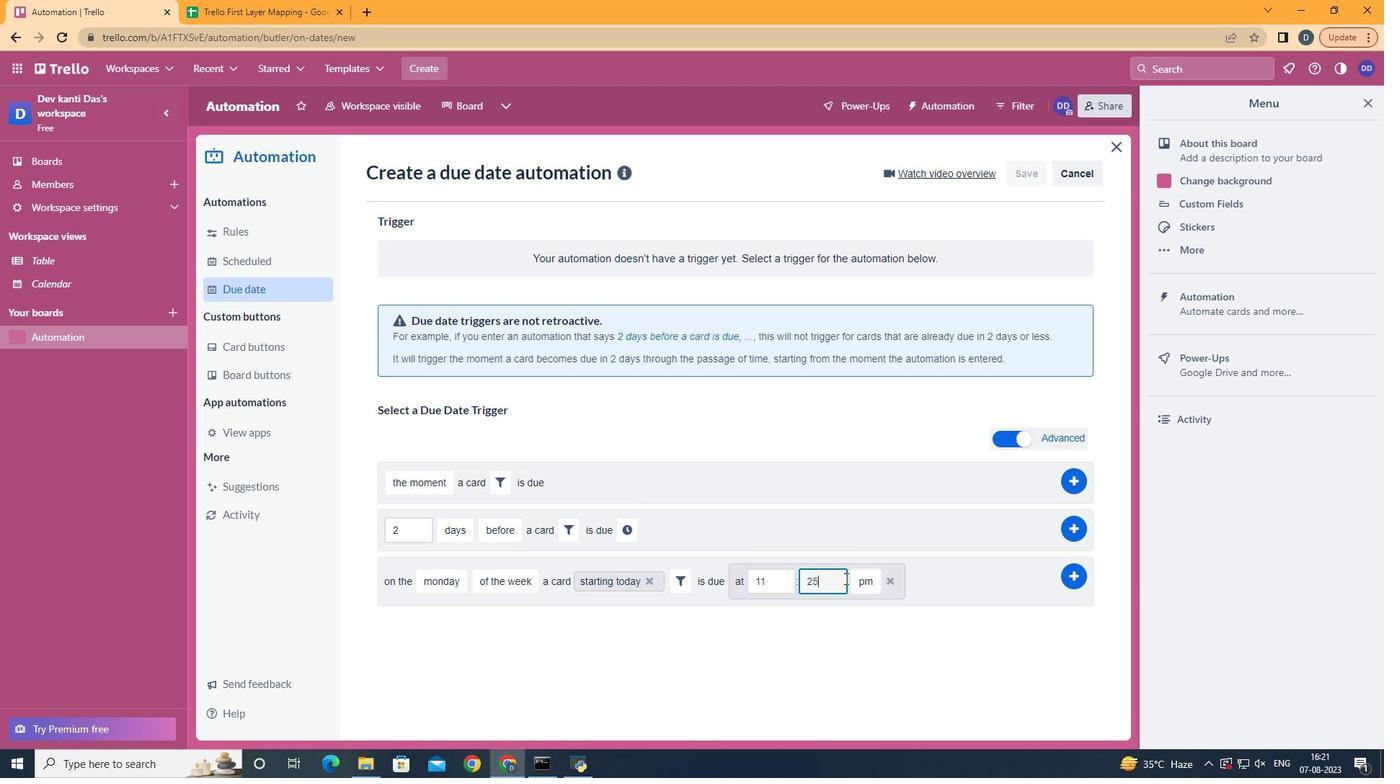
Action: Mouse pressed left at (842, 576)
Screenshot: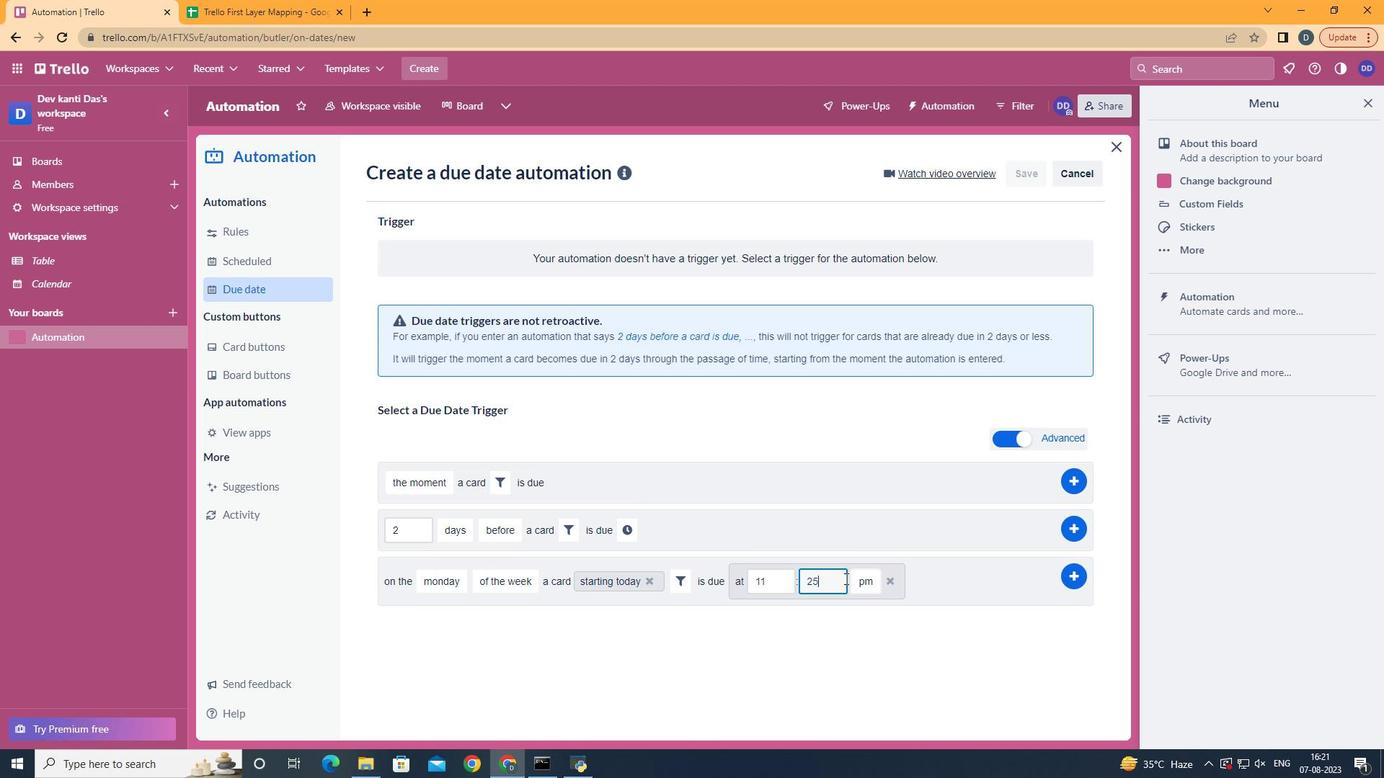 
Action: Key pressed <Key.backspace>
Screenshot: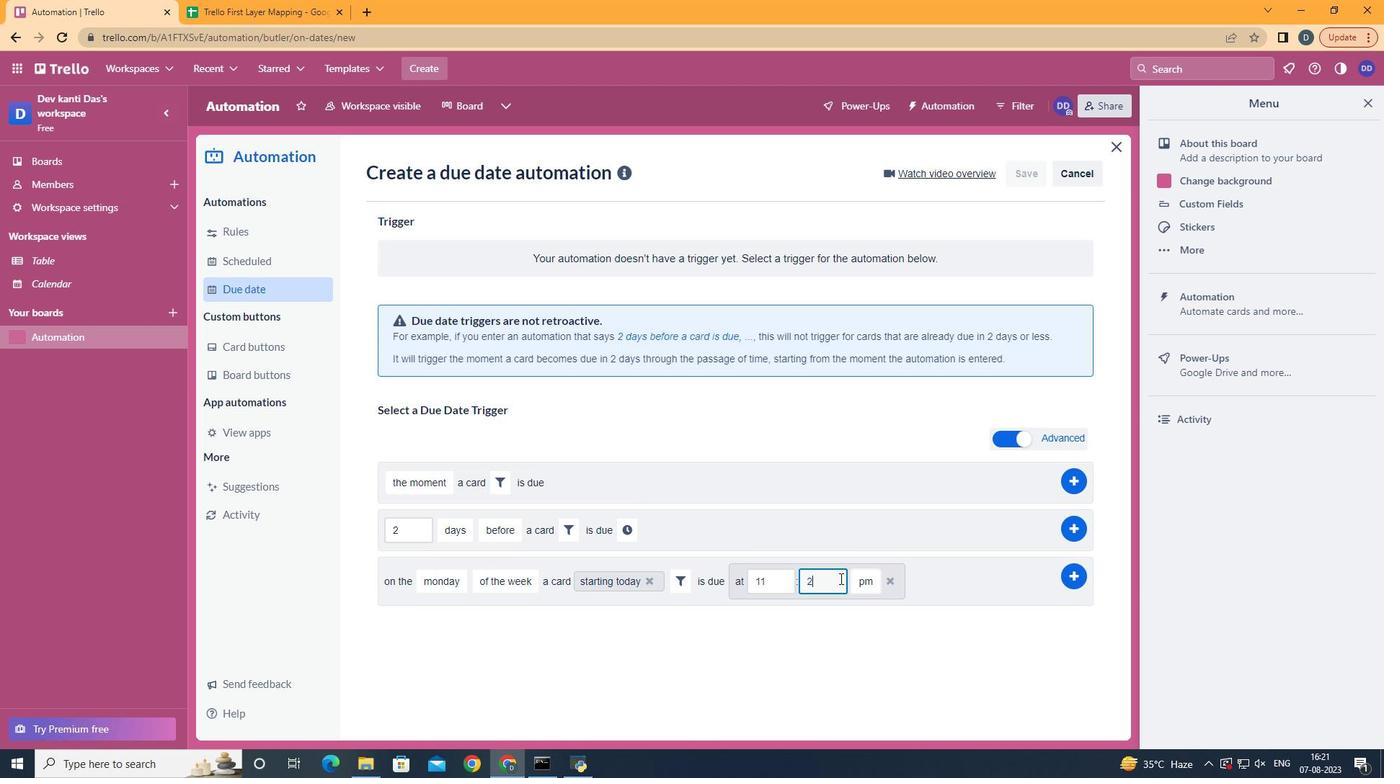 
Action: Mouse moved to (837, 576)
Screenshot: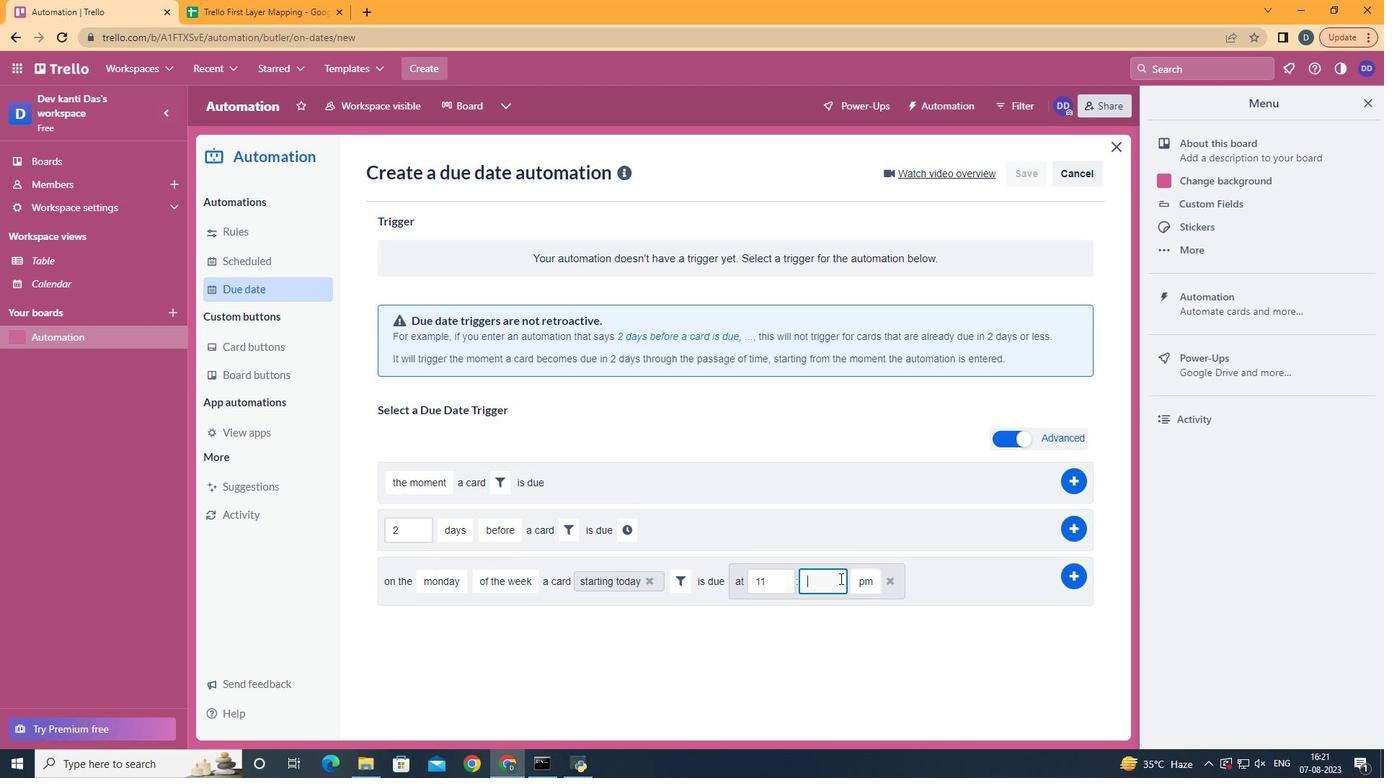 
Action: Key pressed <Key.backspace>00
Screenshot: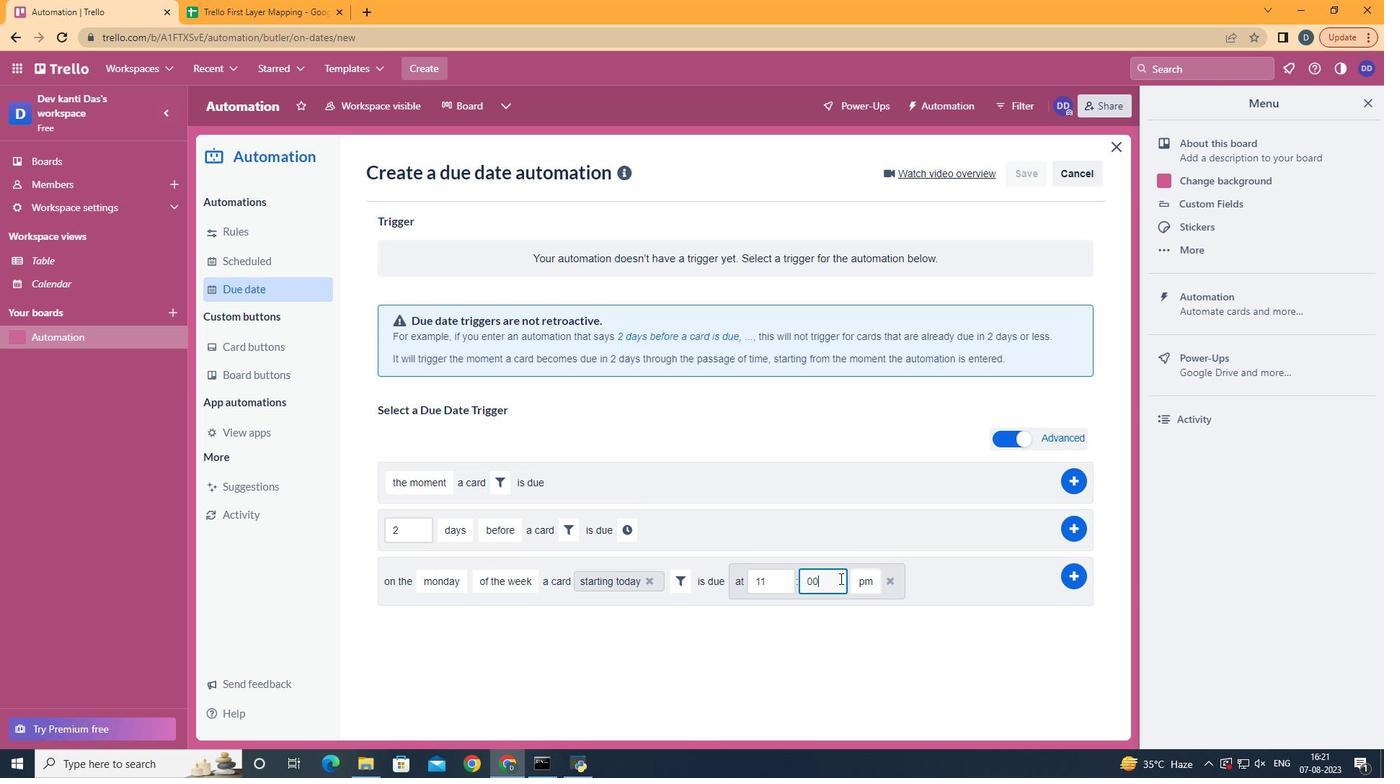 
Action: Mouse moved to (865, 605)
Screenshot: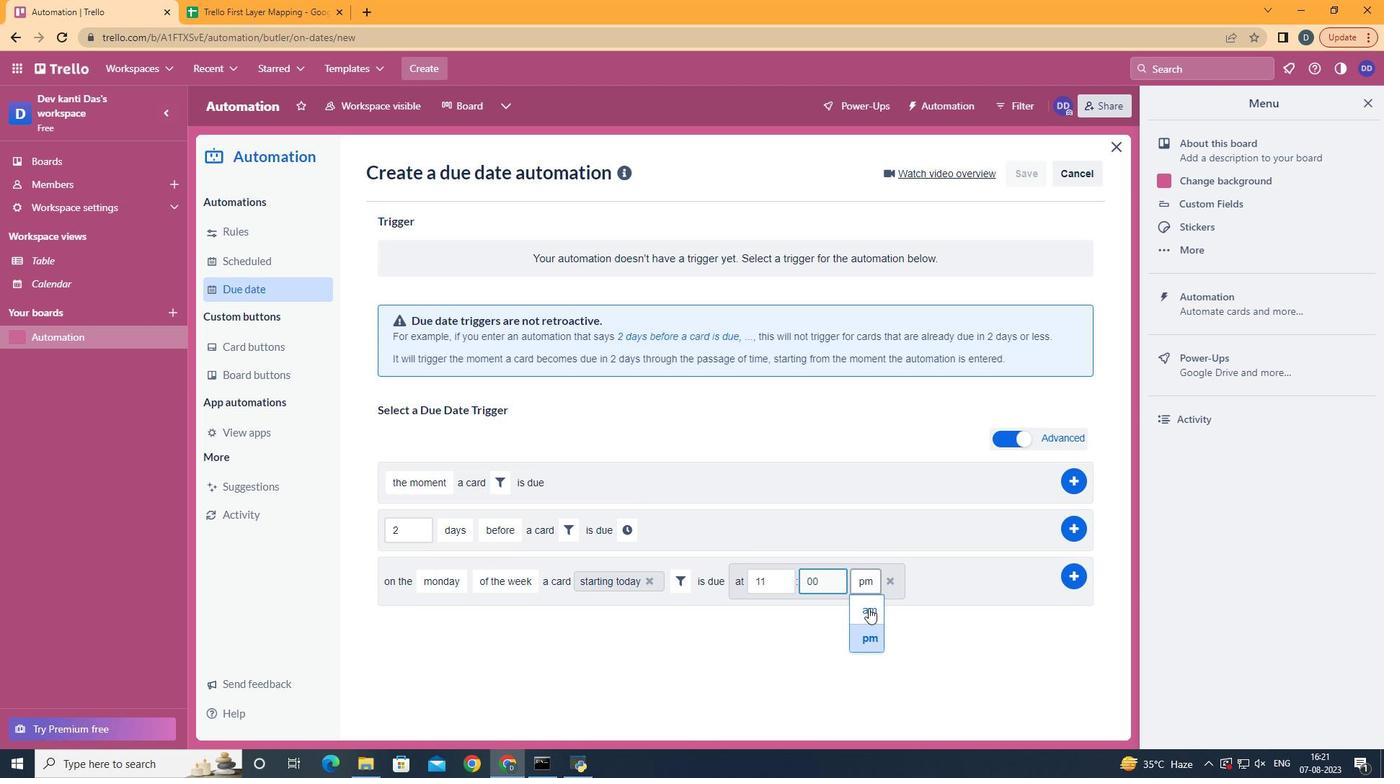 
Action: Mouse pressed left at (865, 605)
Screenshot: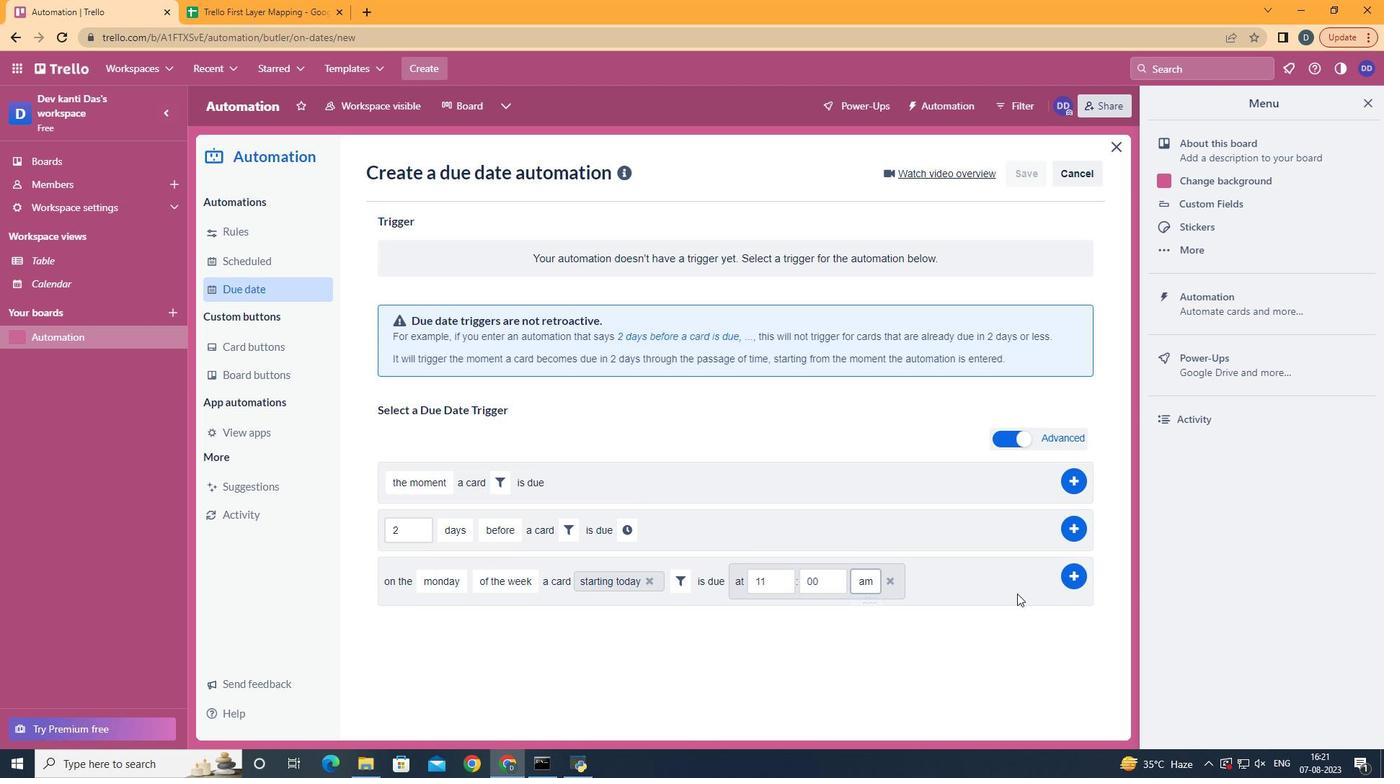
Action: Mouse moved to (1085, 575)
Screenshot: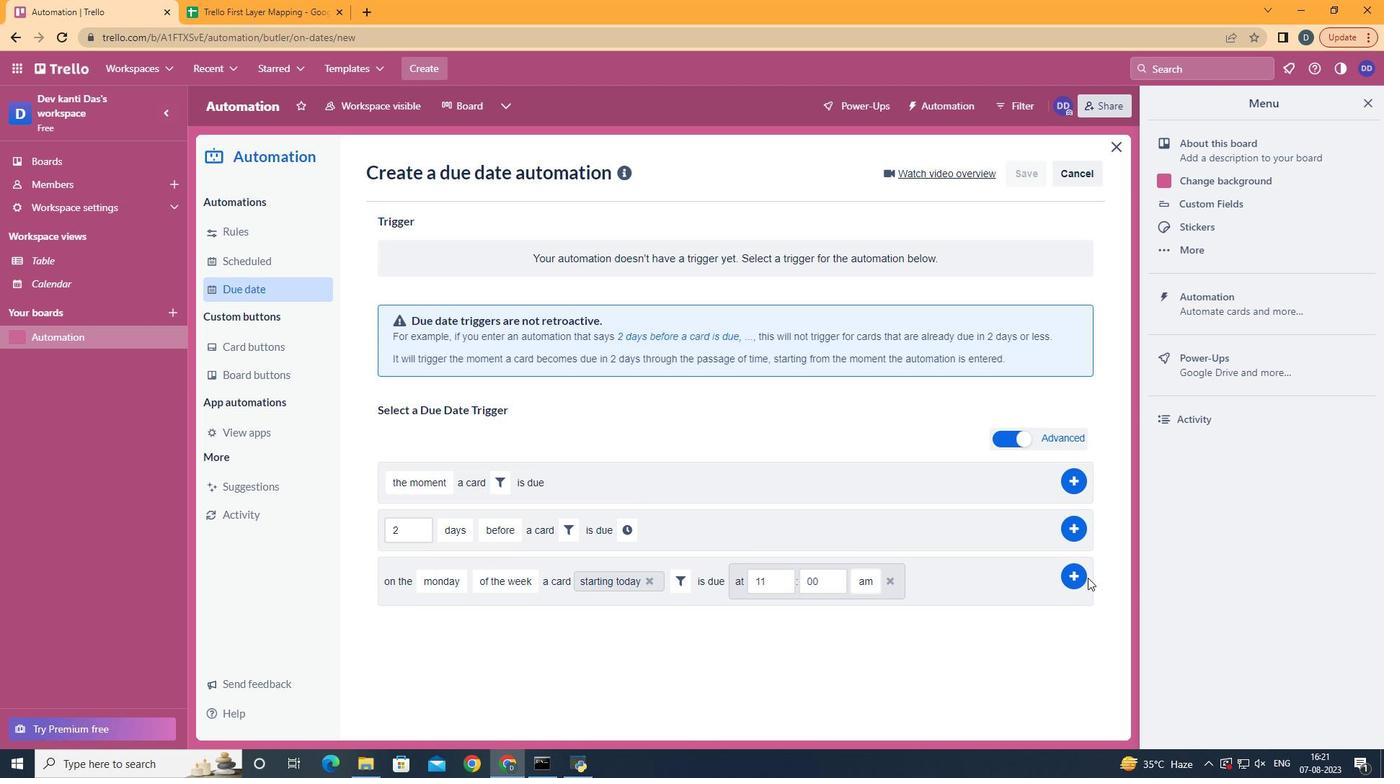 
Action: Mouse pressed left at (1085, 575)
Screenshot: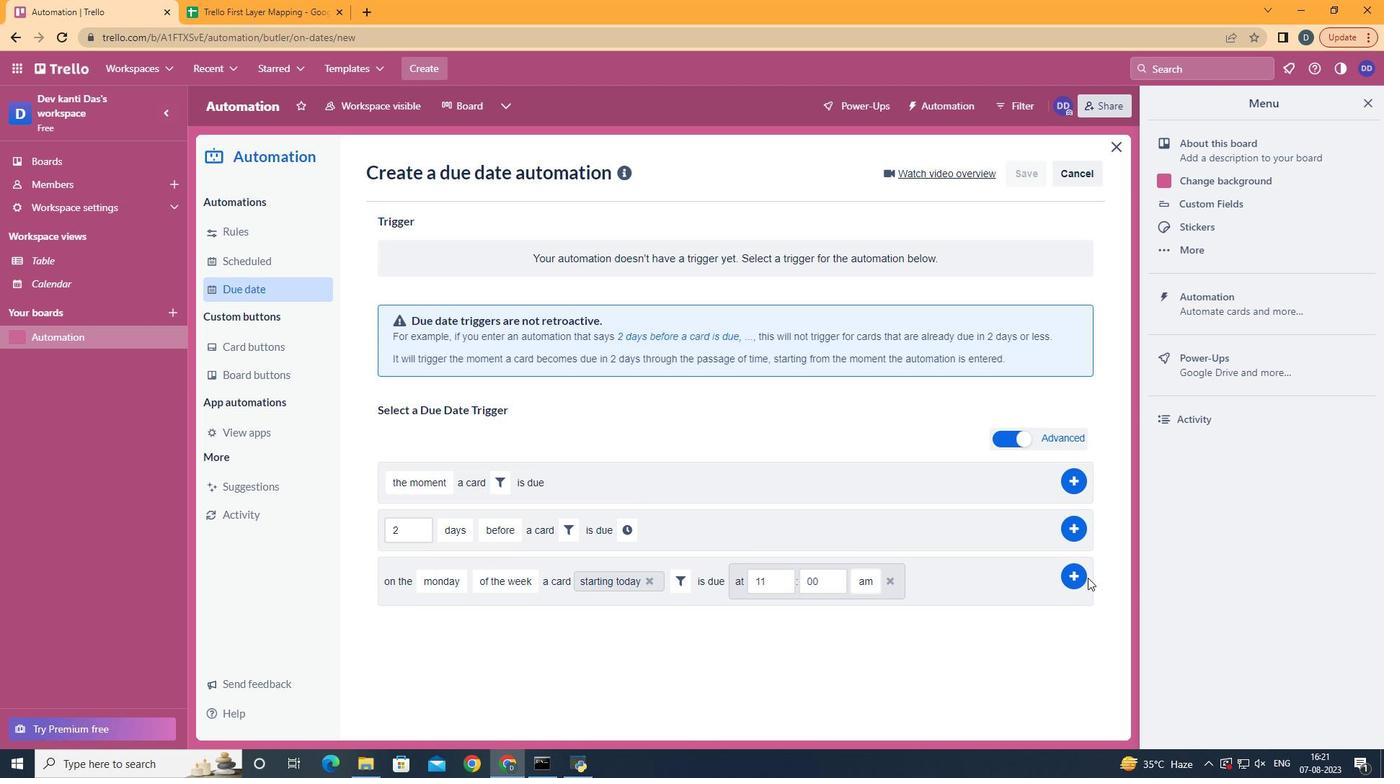 
Action: Mouse moved to (1073, 576)
Screenshot: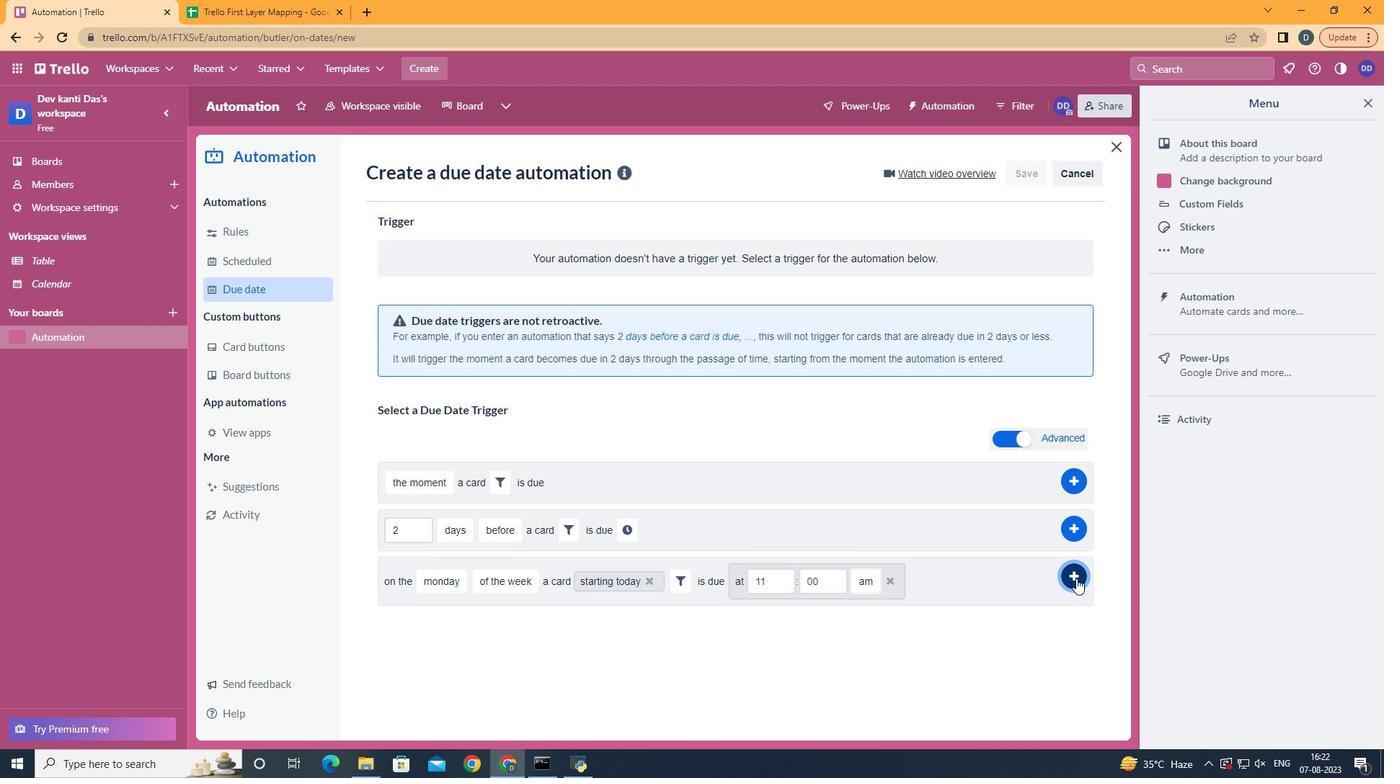 
Action: Mouse pressed left at (1073, 576)
Screenshot: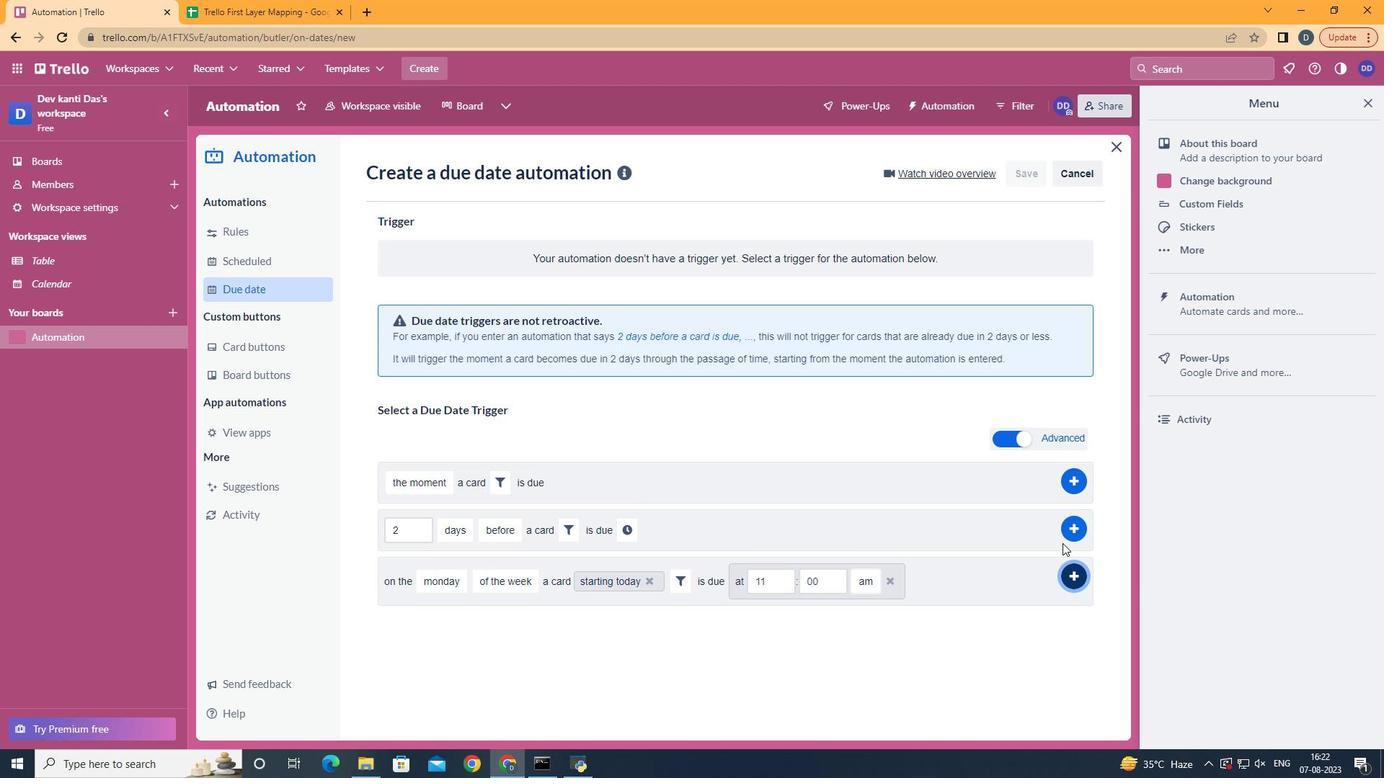 
Action: Mouse moved to (715, 258)
Screenshot: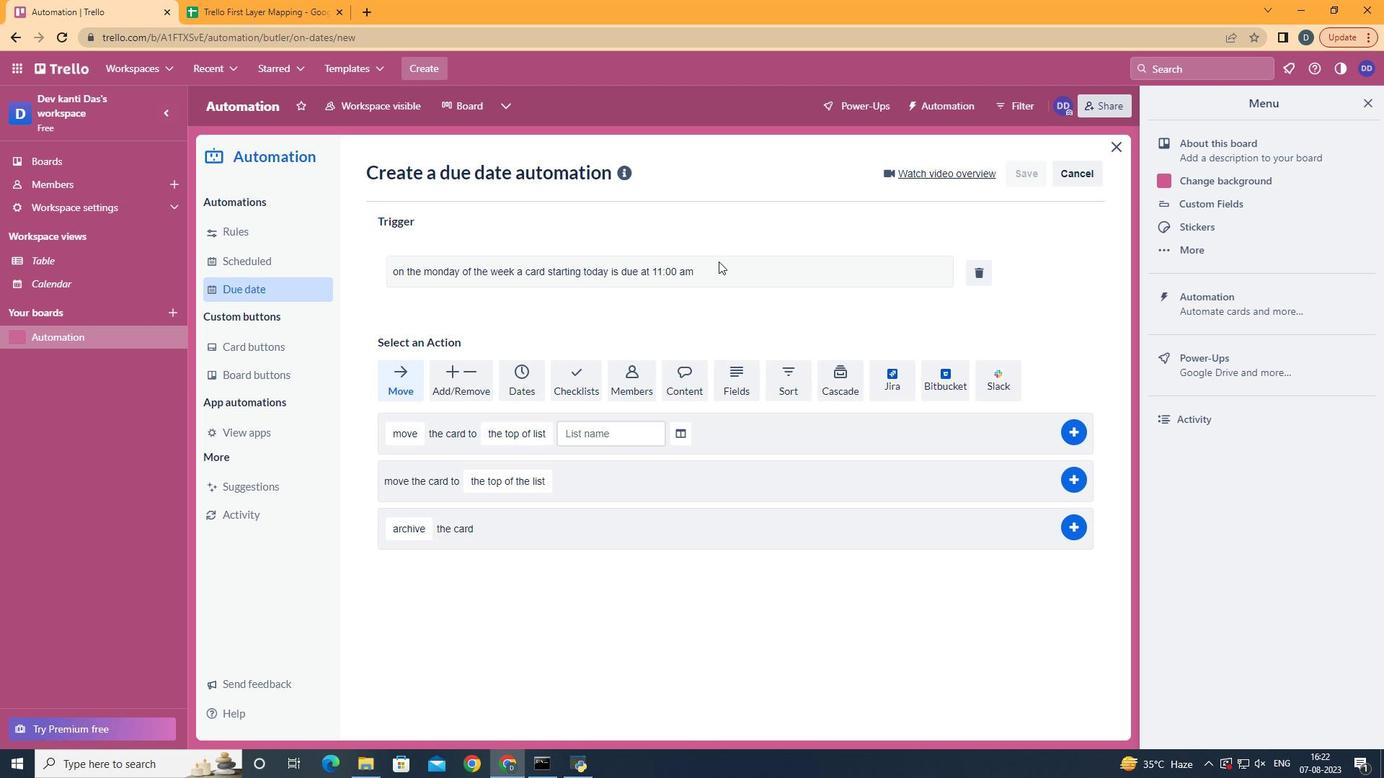 
